 Task: Find connections with filter location Sayibage with filter topic #communitywith filter profile language English with filter current company Soltec with filter school THIAGARAJAR COLLEGE with filter industry Collection Agencies with filter service category Public Relations with filter keywords title Restaurant Chain Executive
Action: Mouse moved to (494, 58)
Screenshot: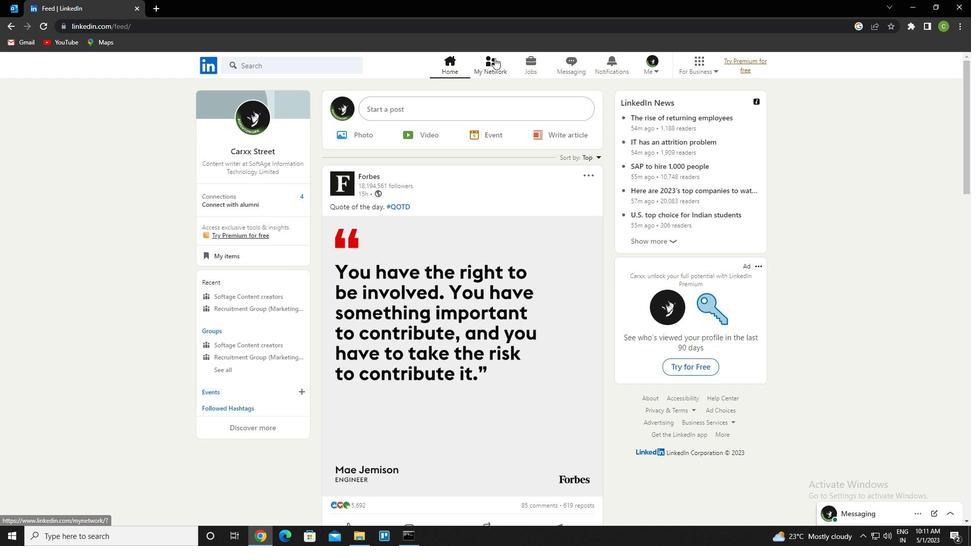 
Action: Mouse pressed left at (494, 58)
Screenshot: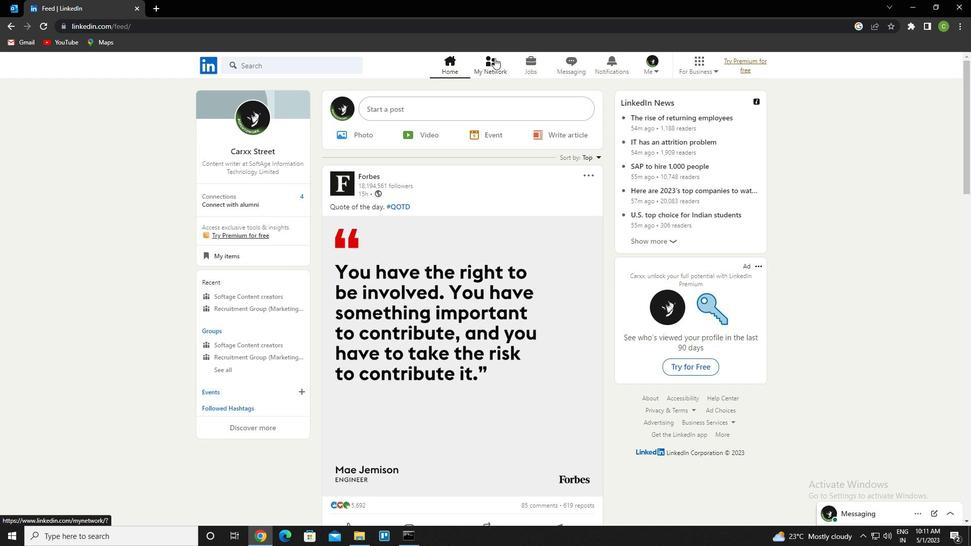 
Action: Mouse moved to (275, 117)
Screenshot: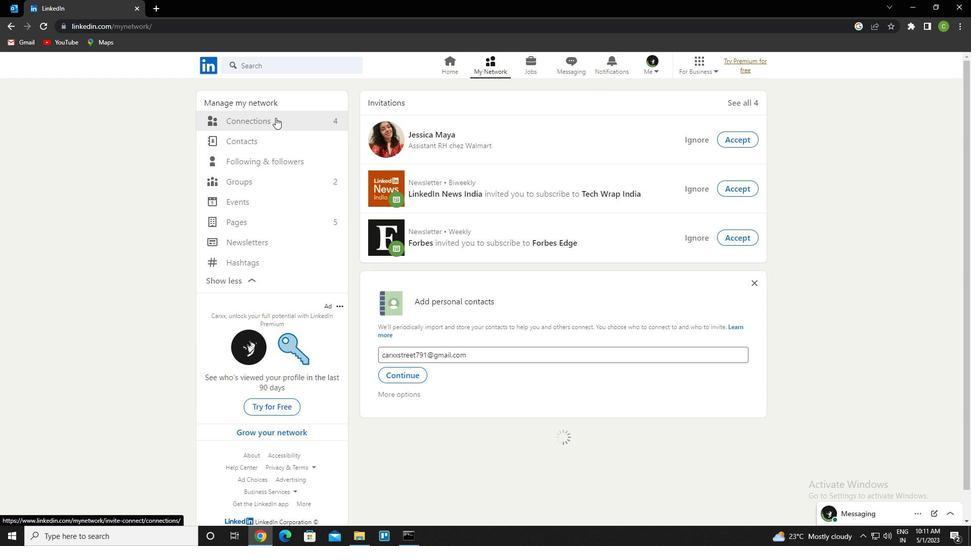
Action: Mouse pressed left at (275, 117)
Screenshot: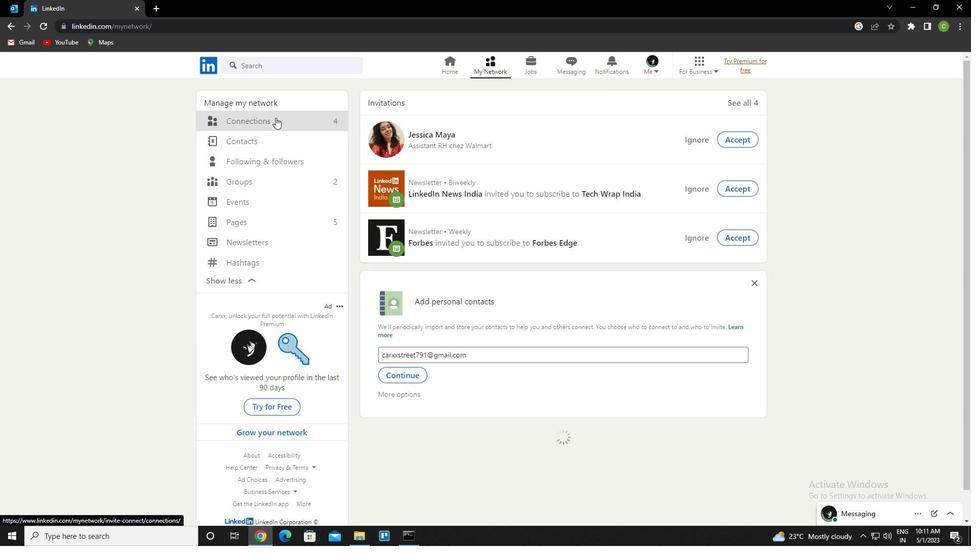 
Action: Mouse moved to (561, 119)
Screenshot: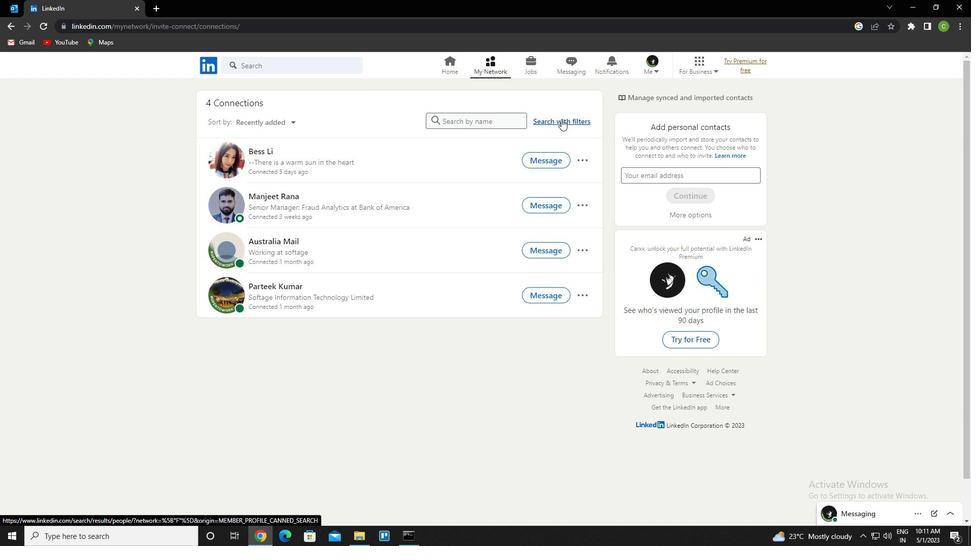 
Action: Mouse pressed left at (561, 119)
Screenshot: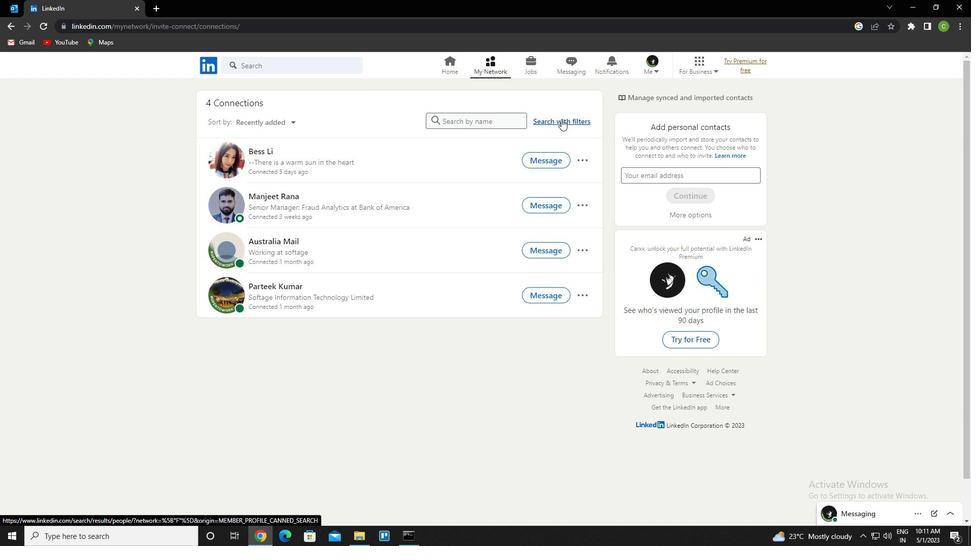 
Action: Mouse moved to (517, 87)
Screenshot: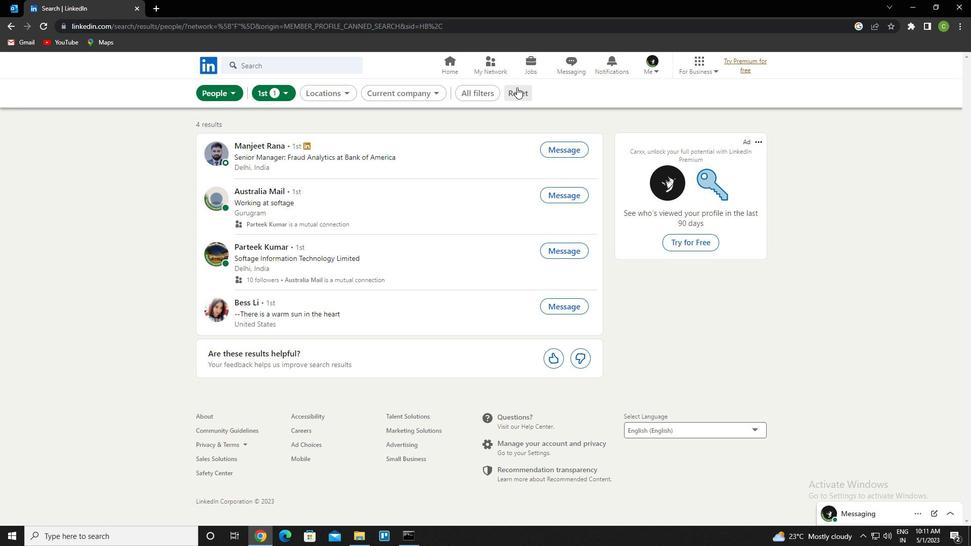
Action: Mouse pressed left at (517, 87)
Screenshot: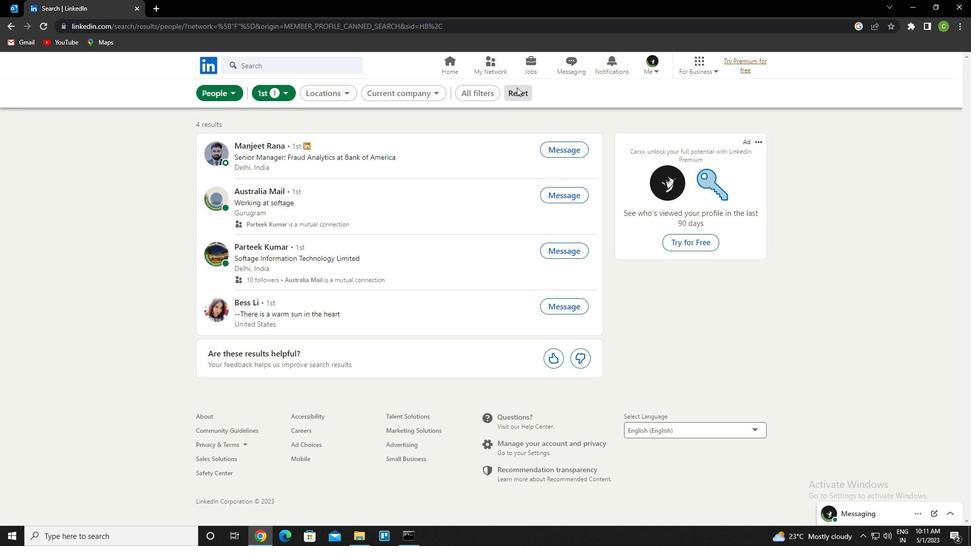 
Action: Mouse moved to (500, 94)
Screenshot: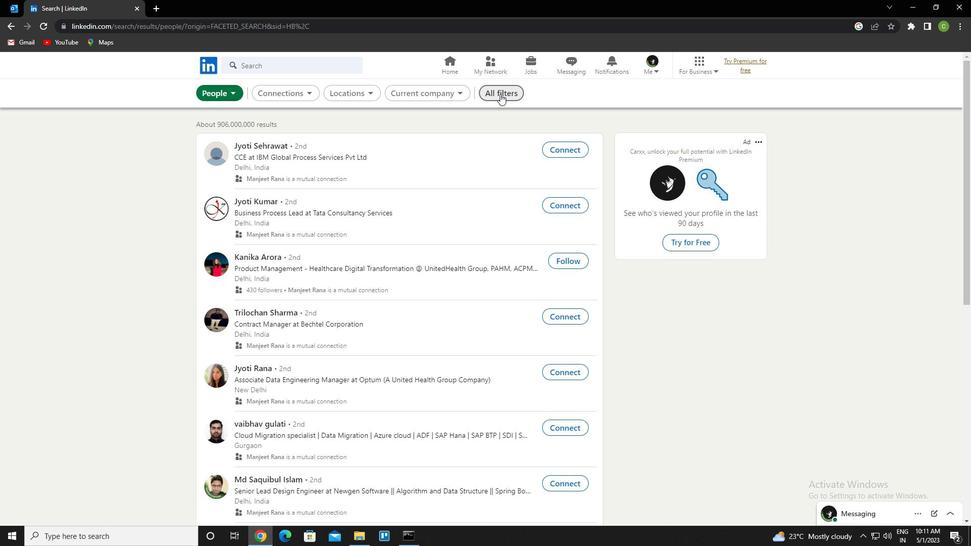 
Action: Mouse pressed left at (500, 94)
Screenshot: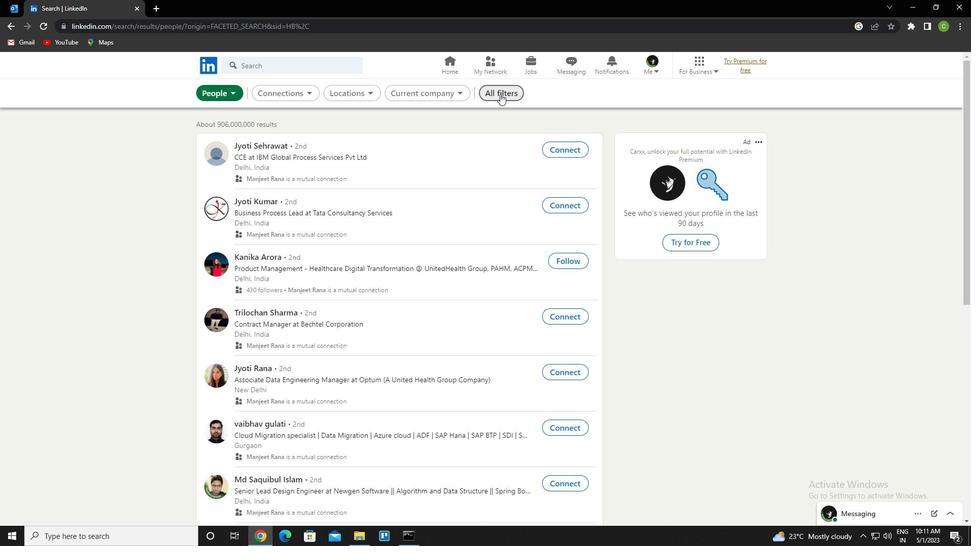 
Action: Mouse moved to (898, 351)
Screenshot: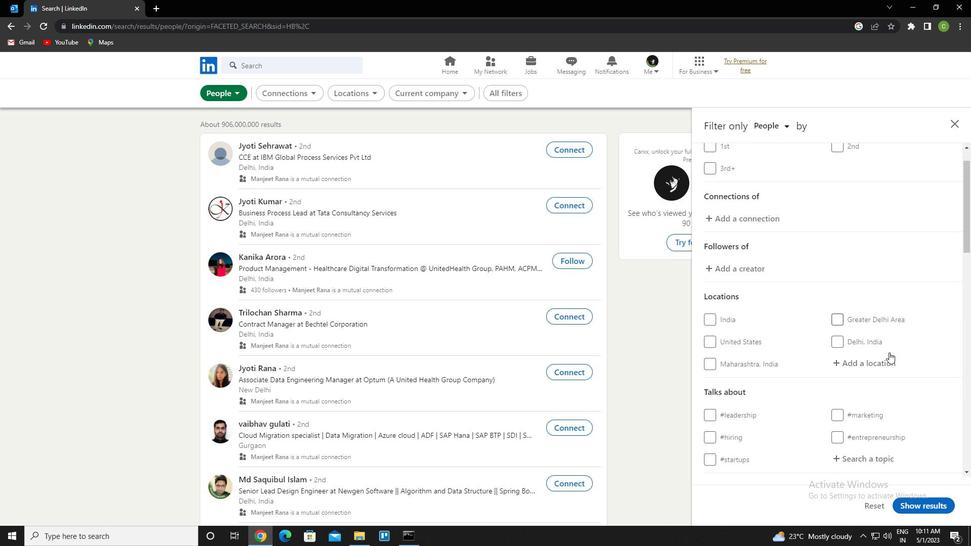 
Action: Mouse scrolled (898, 351) with delta (0, 0)
Screenshot: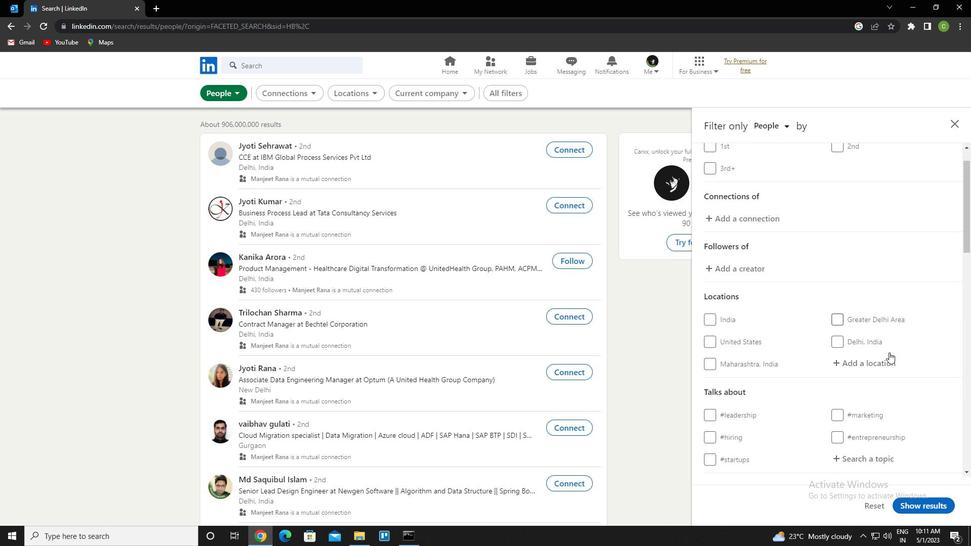 
Action: Mouse moved to (884, 343)
Screenshot: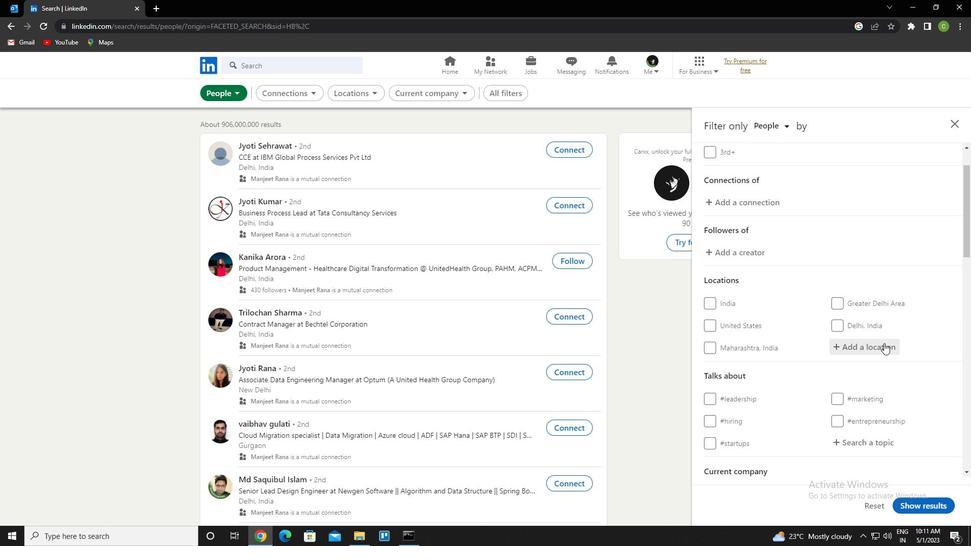 
Action: Mouse pressed left at (884, 343)
Screenshot: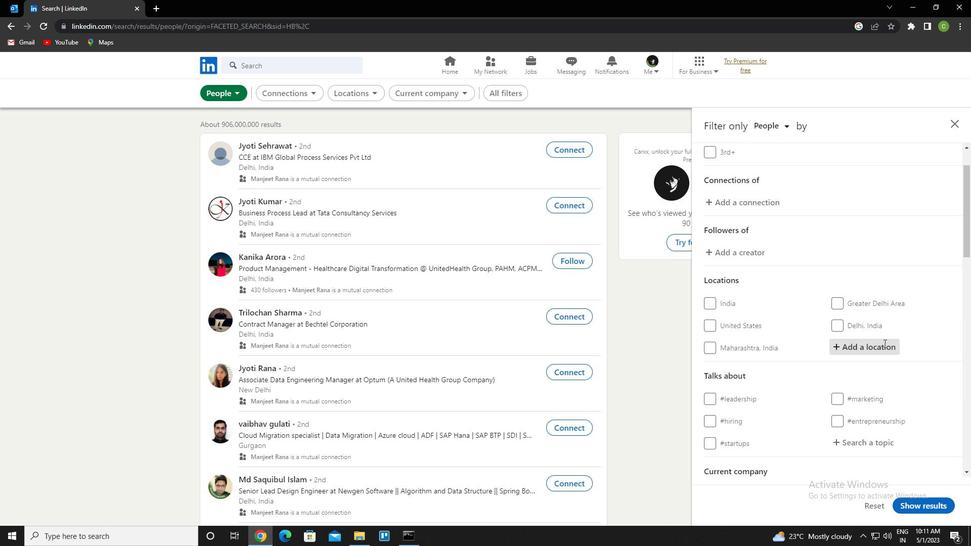 
Action: Key pressed <Key.caps_lock>s<Key.caps_lock>ayibage<Key.enter>
Screenshot: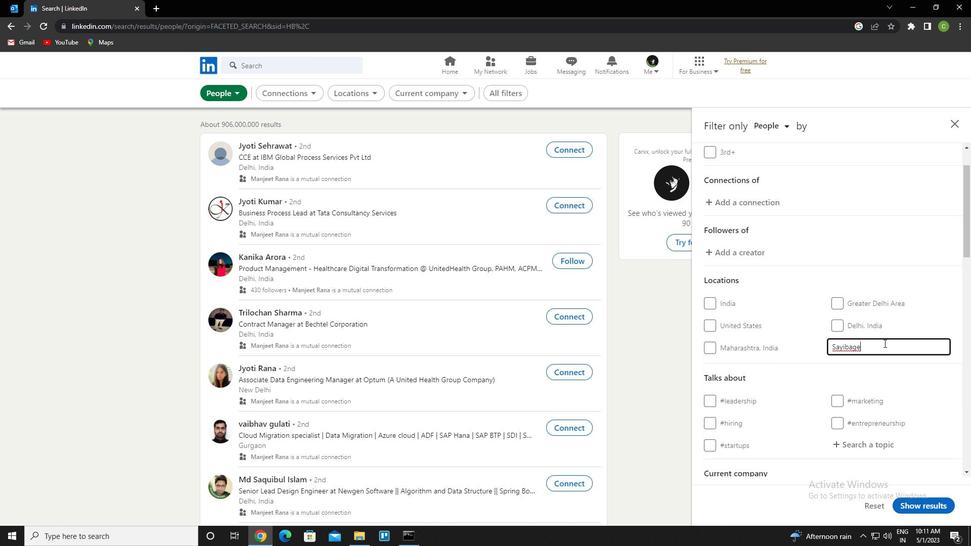 
Action: Mouse scrolled (884, 342) with delta (0, 0)
Screenshot: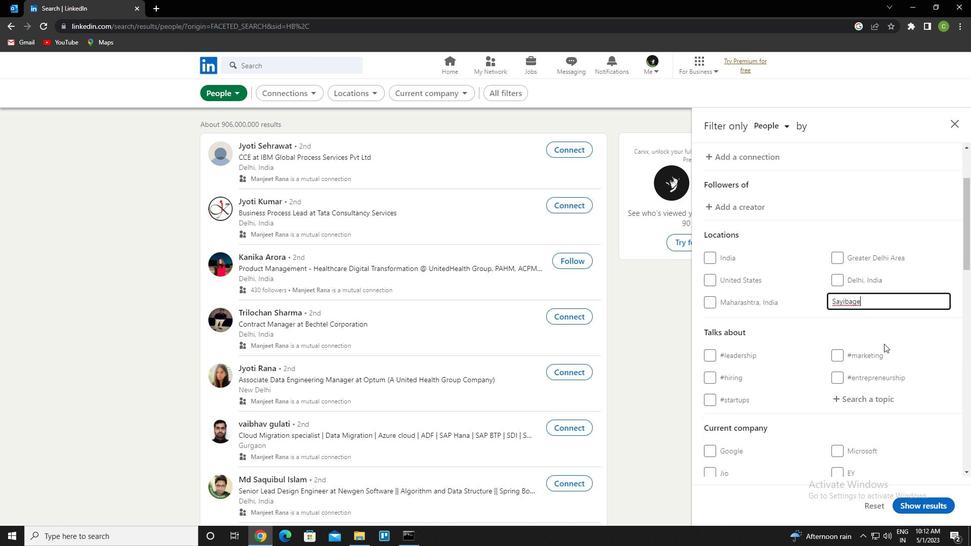 
Action: Mouse moved to (884, 344)
Screenshot: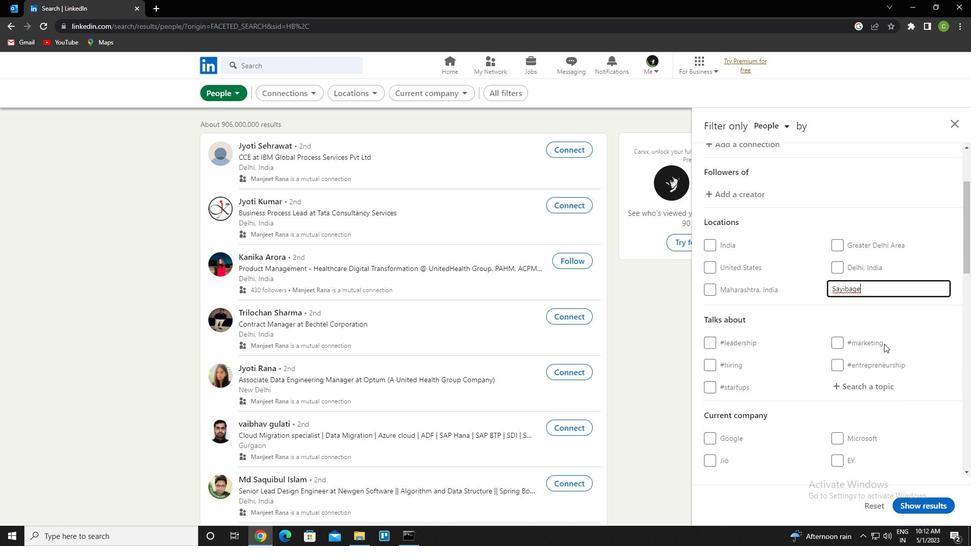 
Action: Mouse scrolled (884, 343) with delta (0, 0)
Screenshot: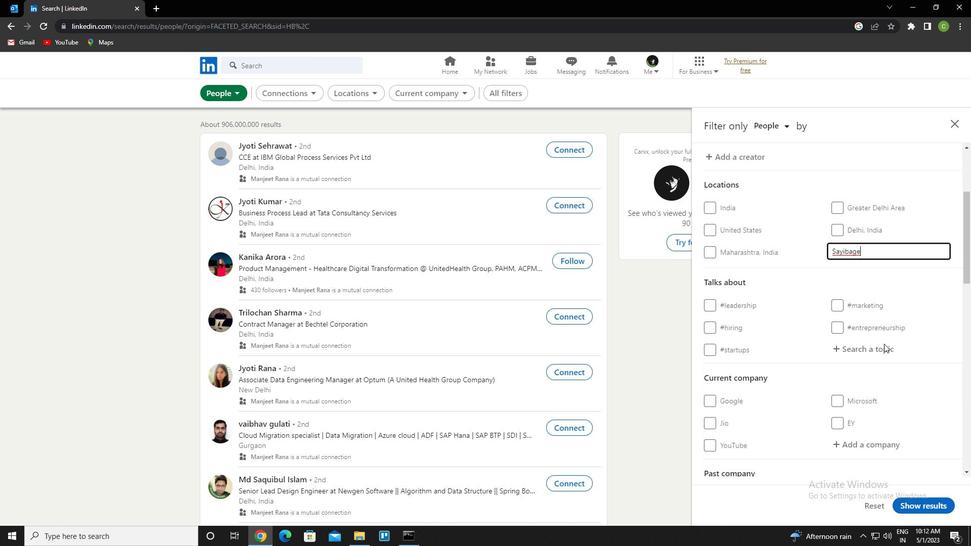 
Action: Mouse moved to (877, 350)
Screenshot: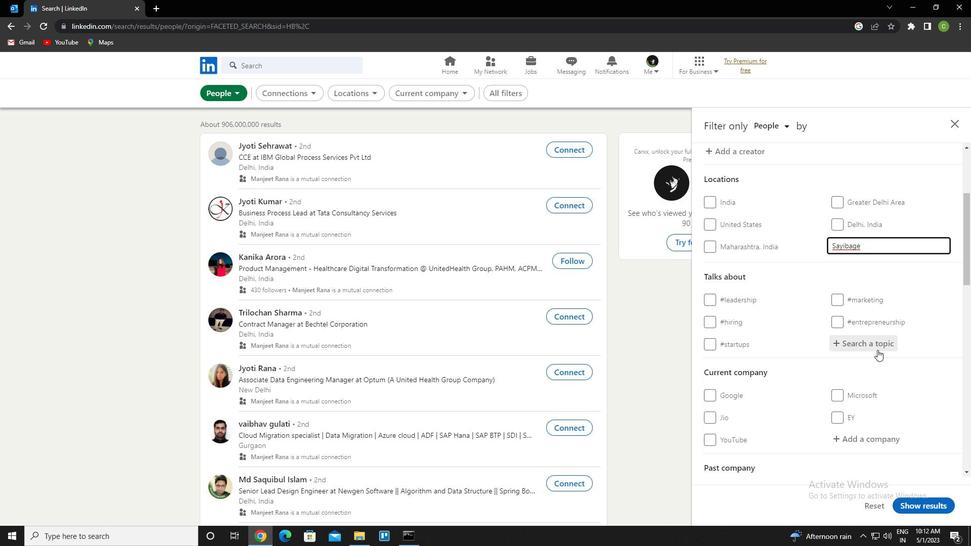 
Action: Mouse pressed left at (877, 350)
Screenshot: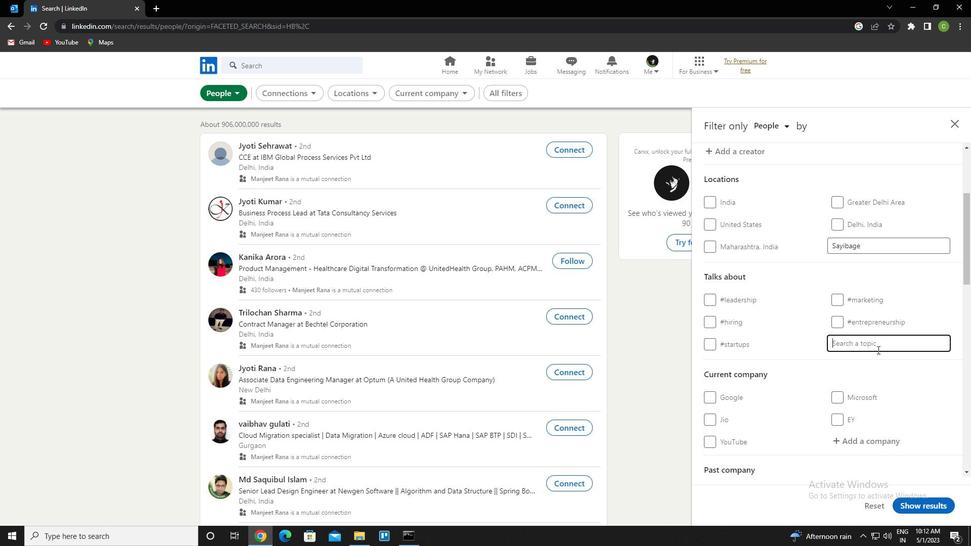 
Action: Key pressed <Key.caps_lock>c<Key.caps_lock>umm<Key.backspace><Key.backspace><Key.backspace>ommunity<Key.down><Key.enter>
Screenshot: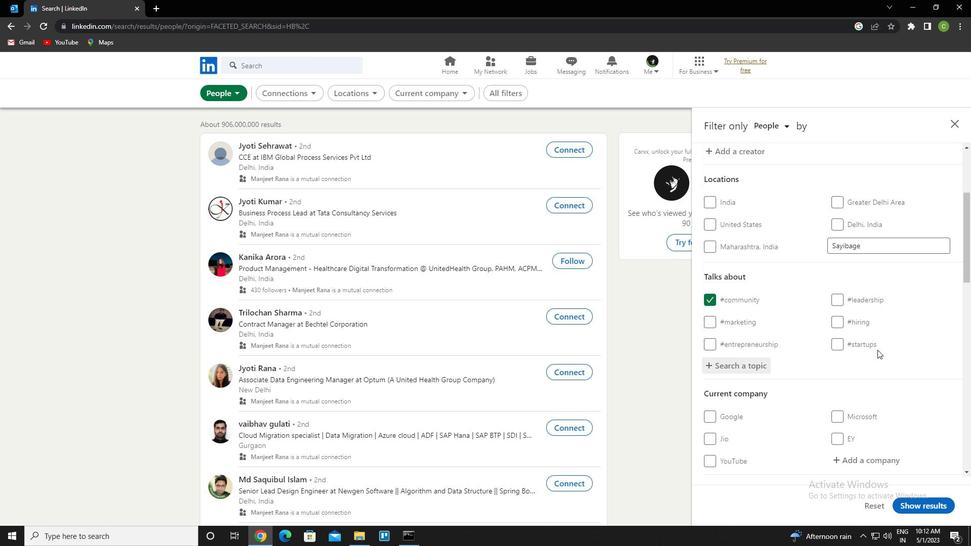 
Action: Mouse moved to (878, 350)
Screenshot: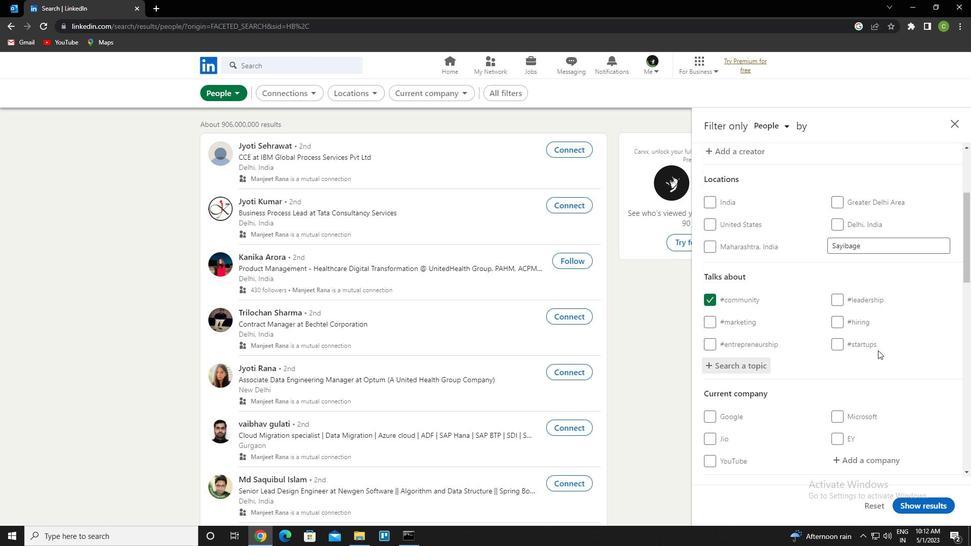 
Action: Mouse scrolled (878, 350) with delta (0, 0)
Screenshot: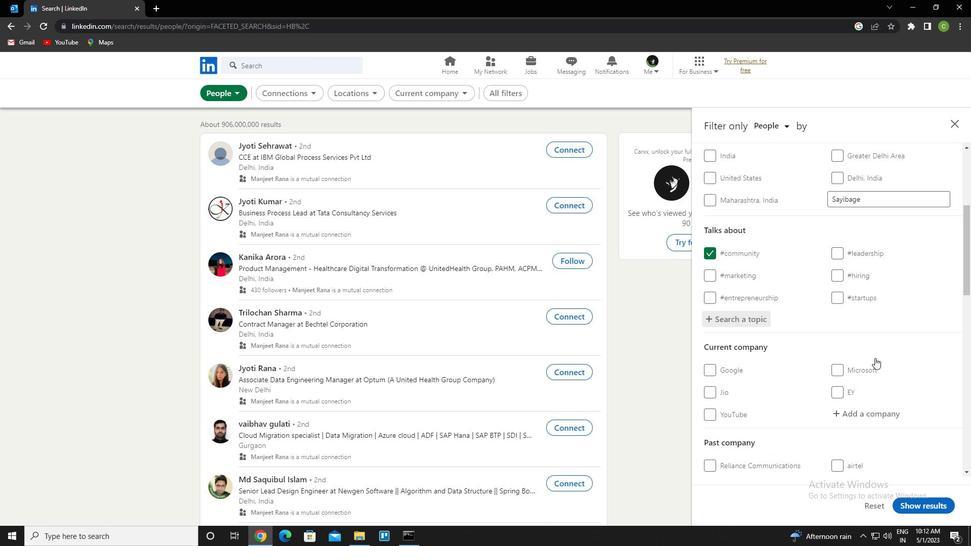 
Action: Mouse scrolled (878, 350) with delta (0, 0)
Screenshot: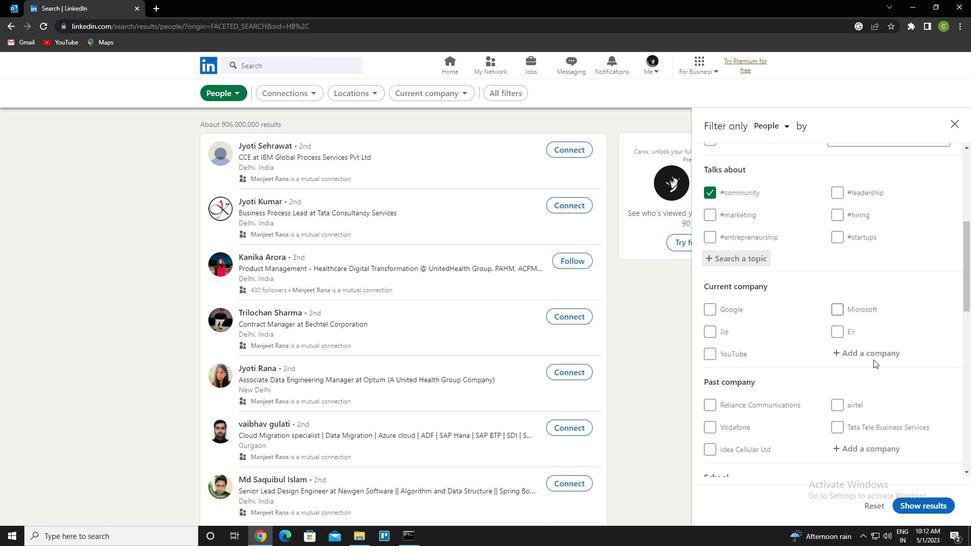 
Action: Mouse moved to (878, 350)
Screenshot: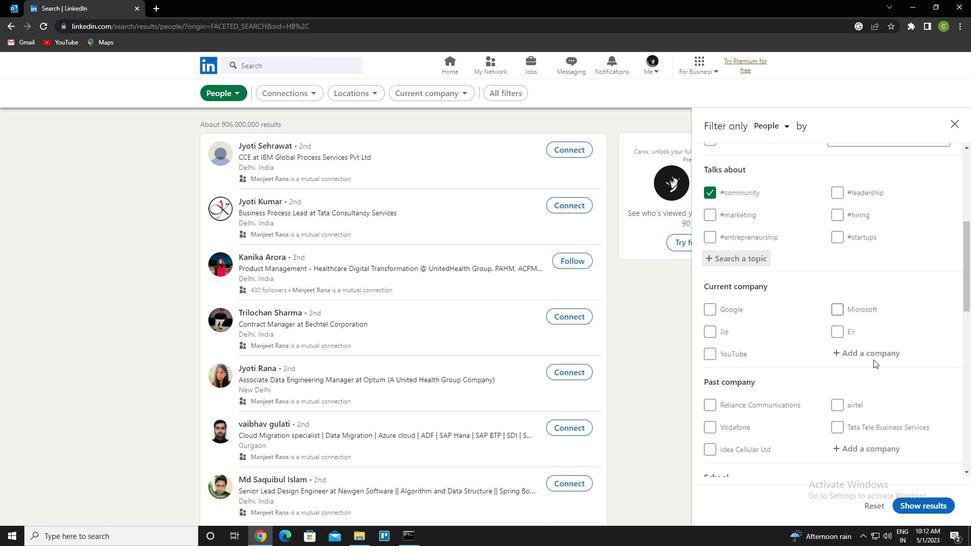 
Action: Mouse scrolled (878, 350) with delta (0, 0)
Screenshot: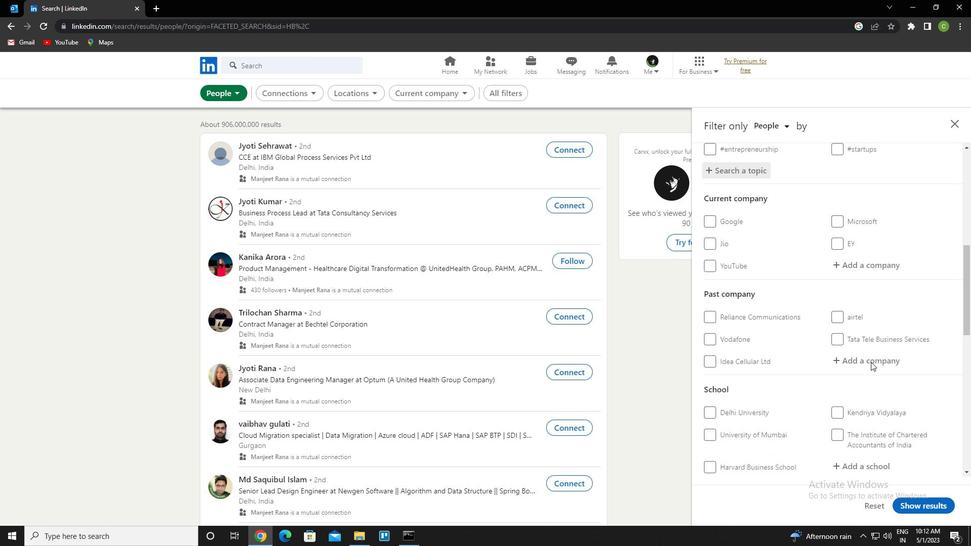 
Action: Mouse moved to (875, 356)
Screenshot: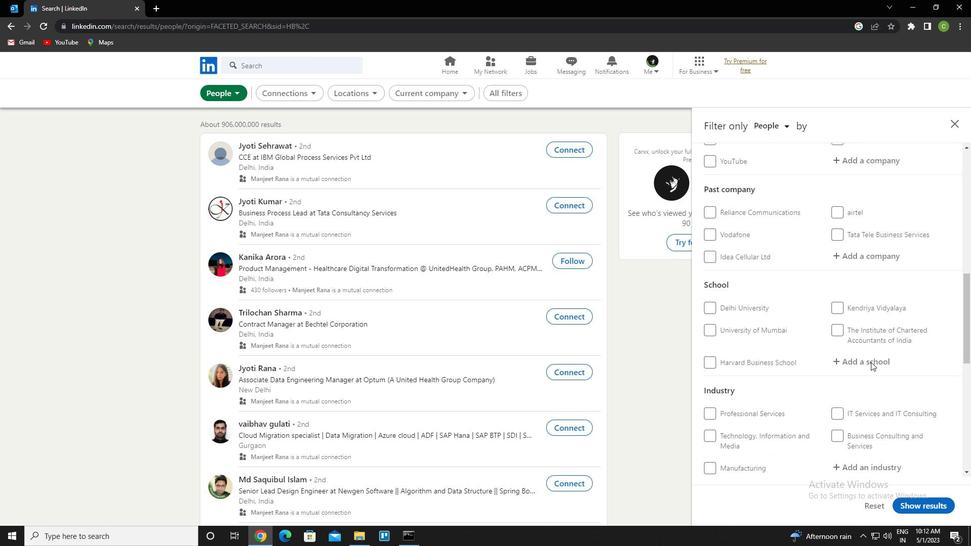 
Action: Mouse scrolled (875, 355) with delta (0, 0)
Screenshot: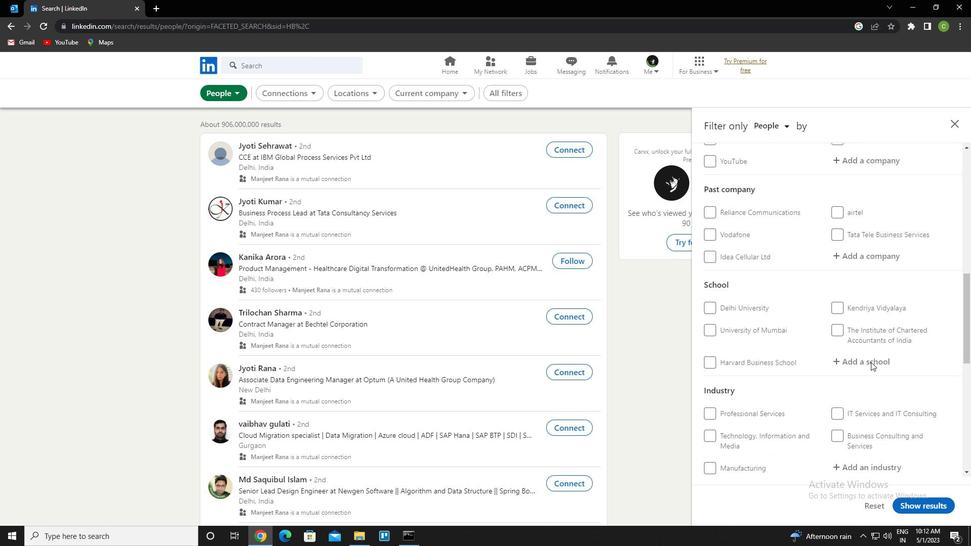
Action: Mouse moved to (875, 358)
Screenshot: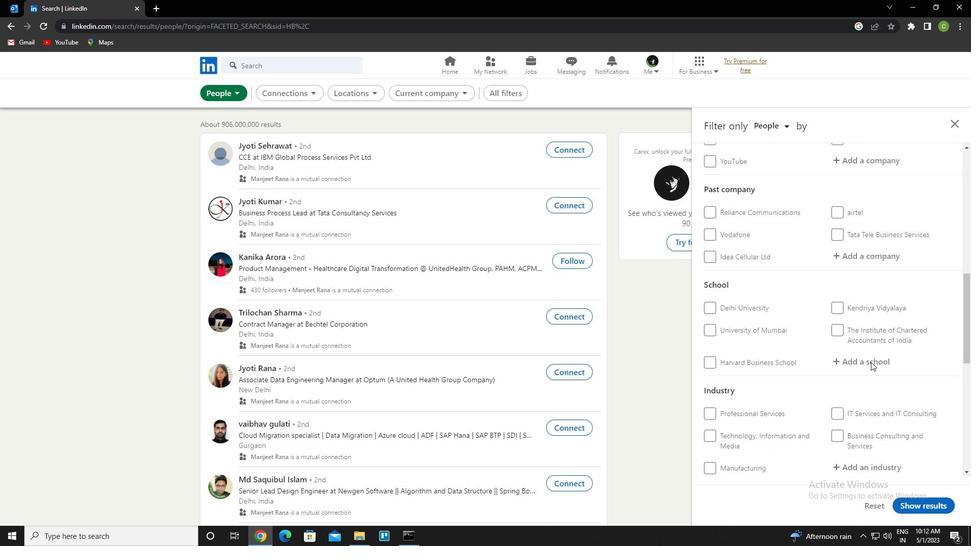 
Action: Mouse scrolled (875, 357) with delta (0, 0)
Screenshot: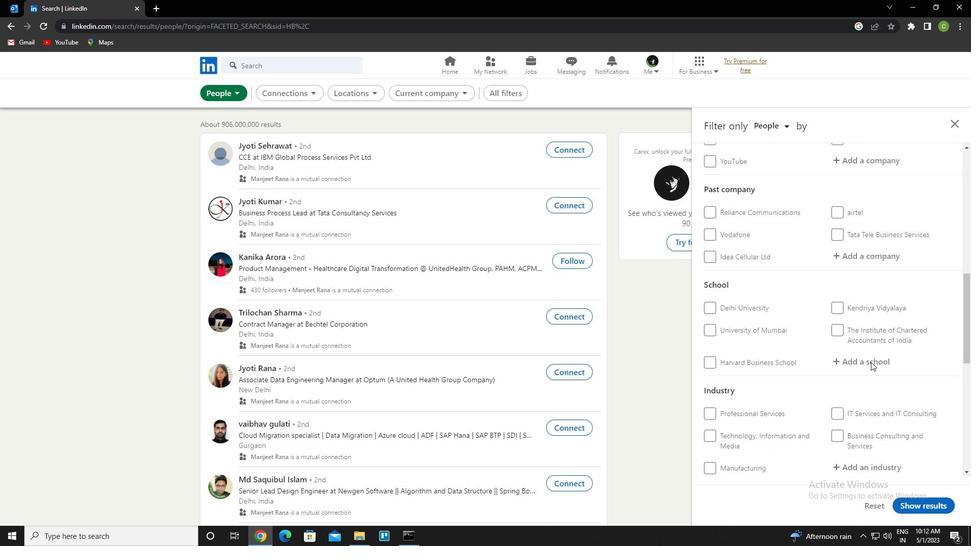 
Action: Mouse moved to (874, 359)
Screenshot: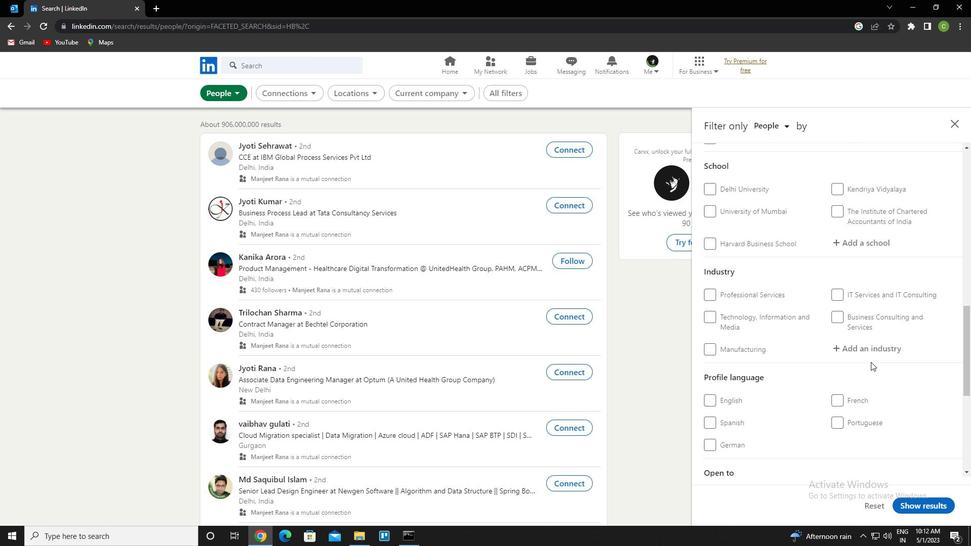 
Action: Mouse scrolled (874, 358) with delta (0, 0)
Screenshot: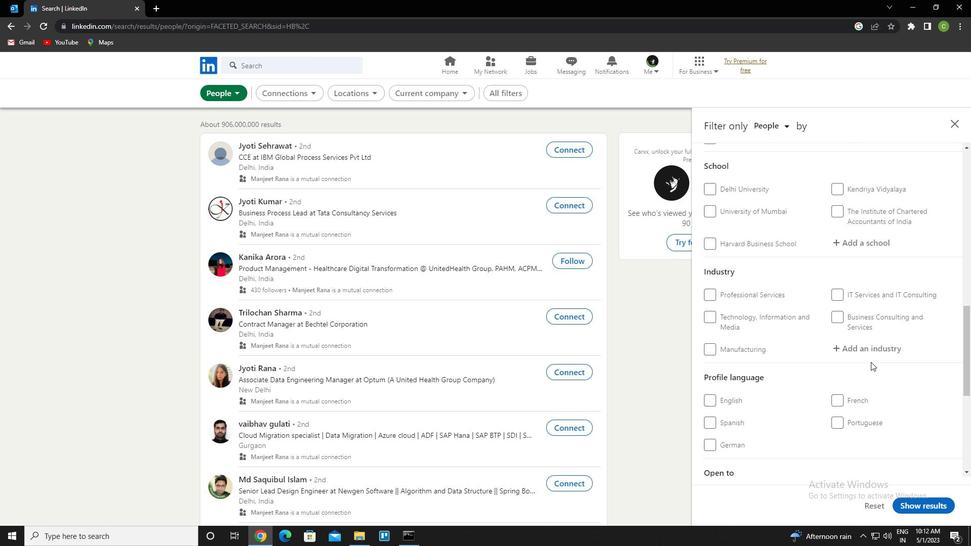 
Action: Mouse moved to (873, 360)
Screenshot: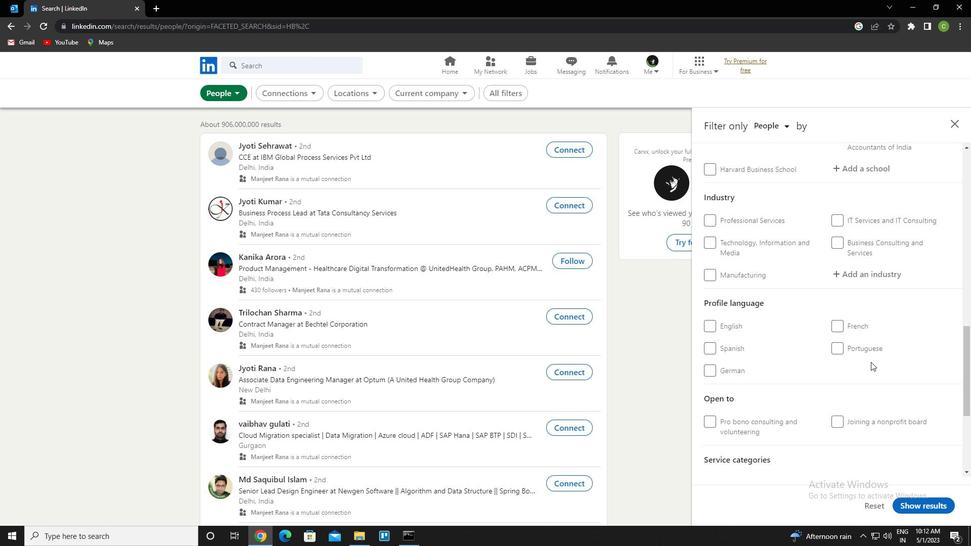 
Action: Mouse scrolled (873, 359) with delta (0, 0)
Screenshot: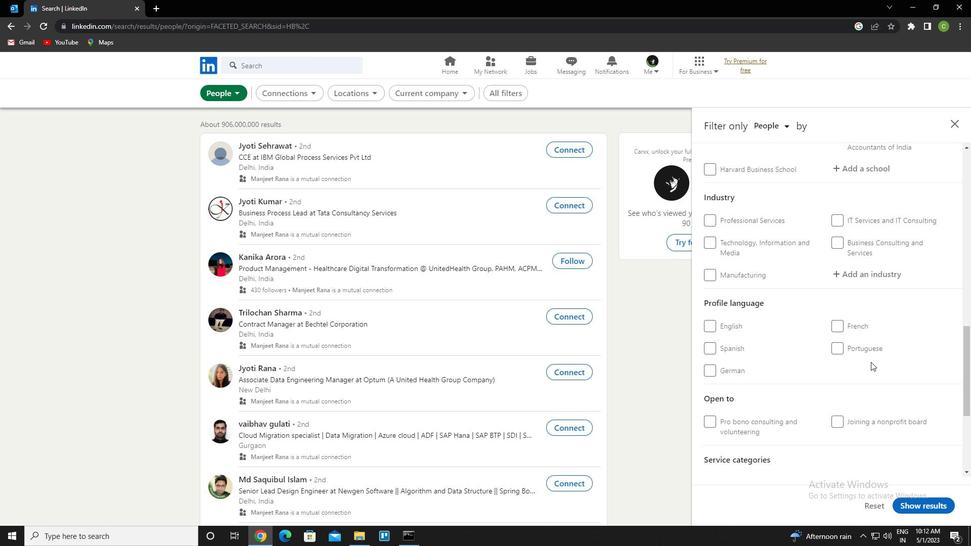
Action: Mouse moved to (872, 361)
Screenshot: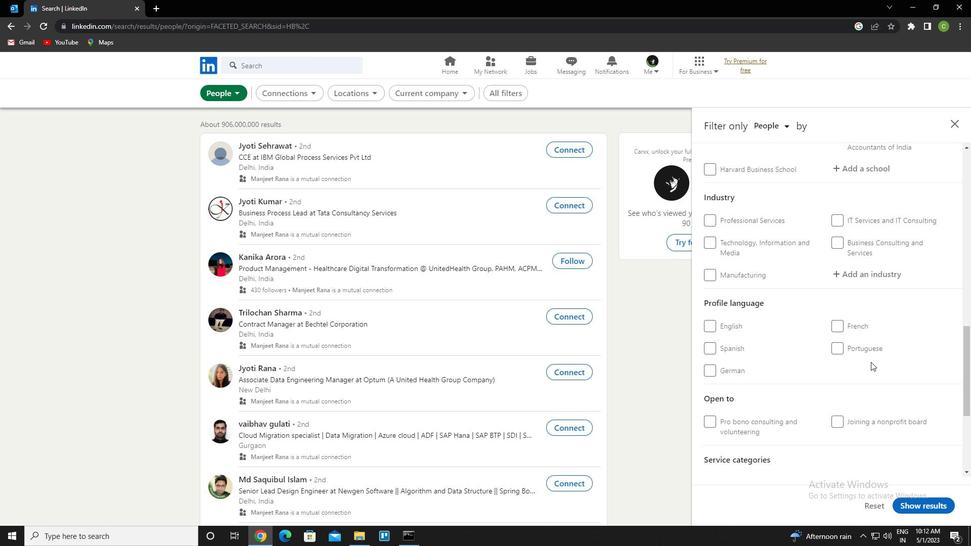 
Action: Mouse scrolled (872, 360) with delta (0, 0)
Screenshot: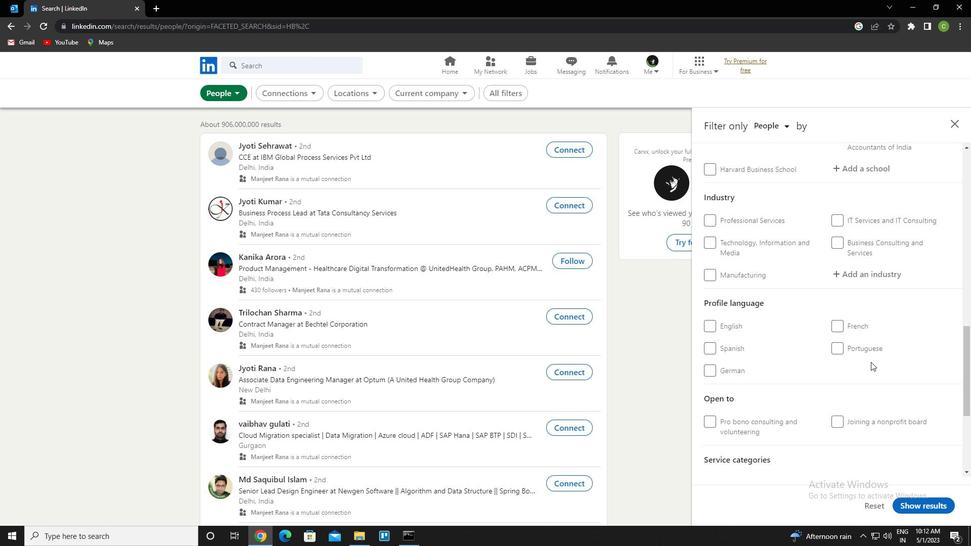 
Action: Mouse moved to (872, 361)
Screenshot: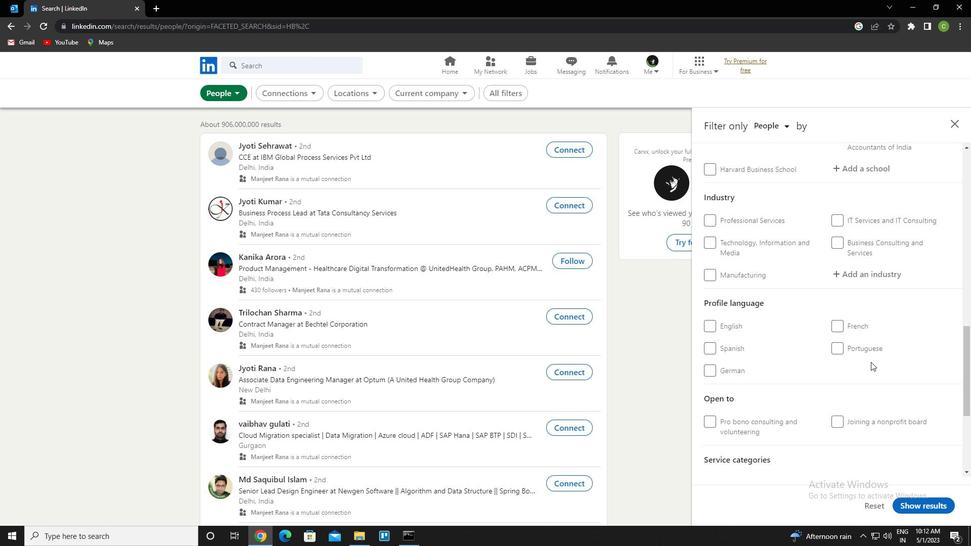 
Action: Mouse scrolled (872, 361) with delta (0, 0)
Screenshot: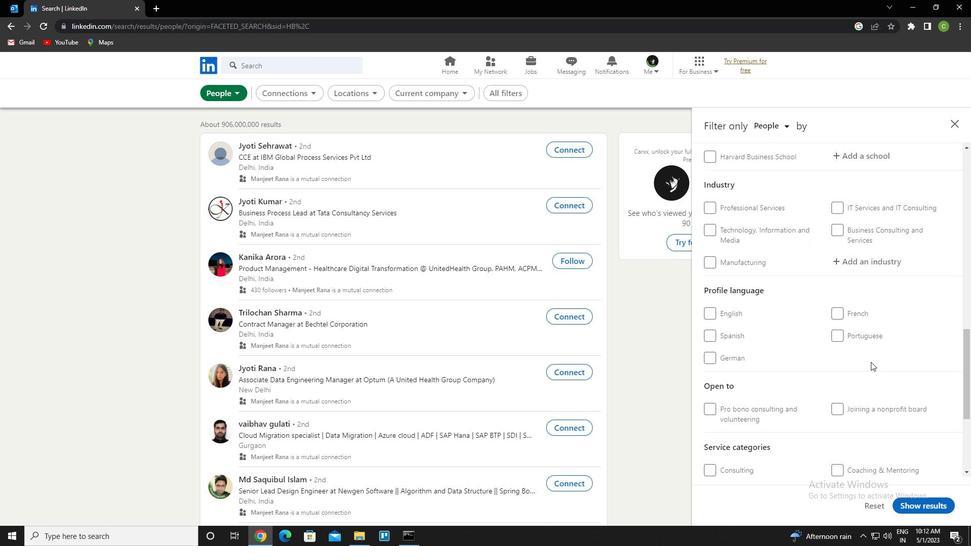 
Action: Mouse moved to (871, 362)
Screenshot: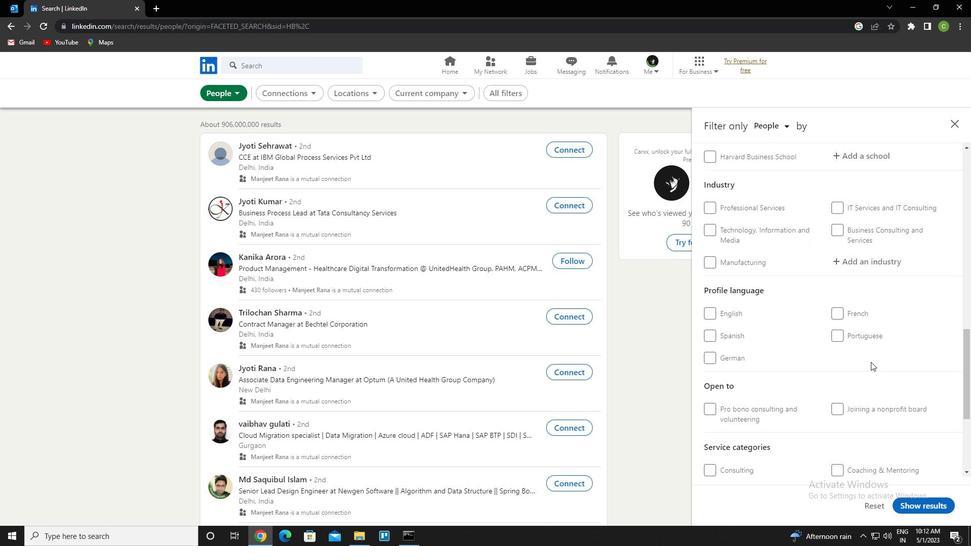 
Action: Mouse scrolled (871, 361) with delta (0, 0)
Screenshot: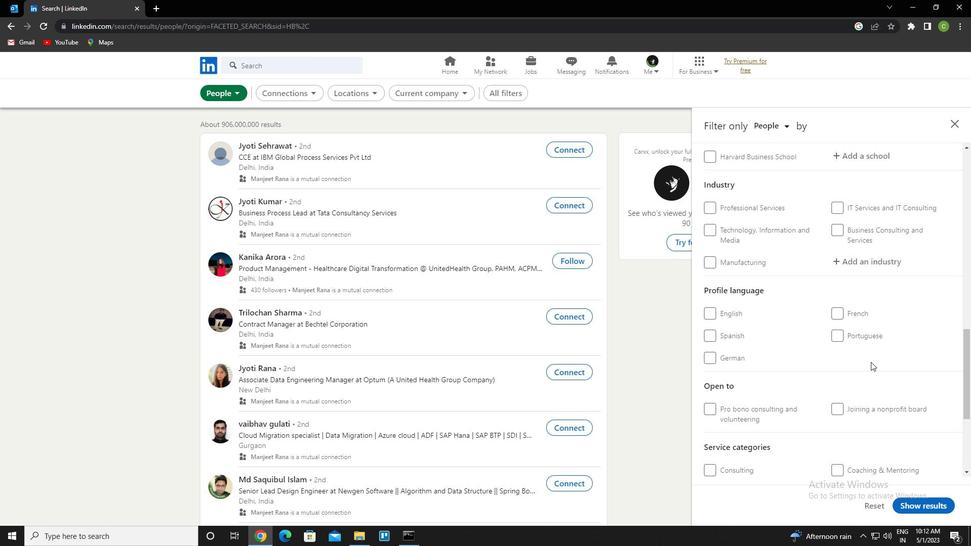 
Action: Mouse moved to (712, 310)
Screenshot: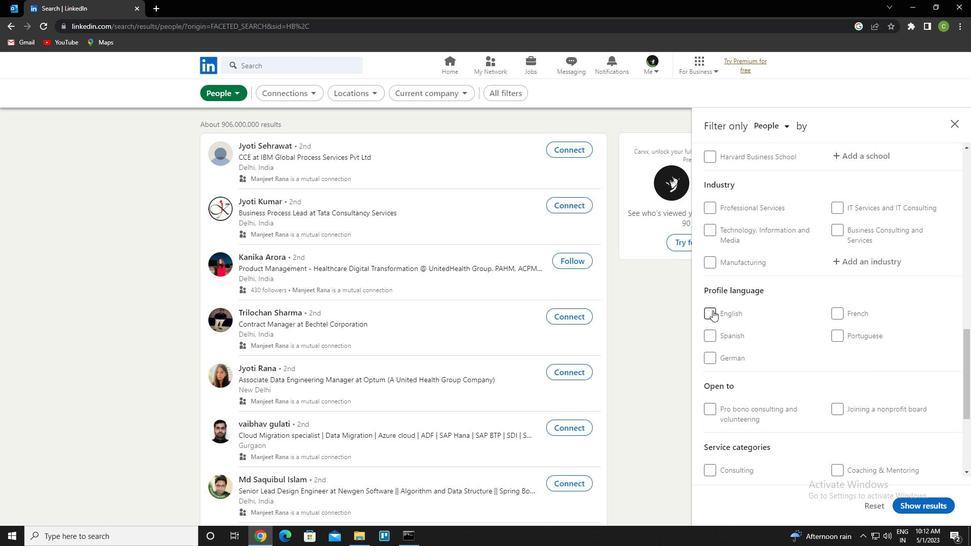 
Action: Mouse pressed left at (712, 310)
Screenshot: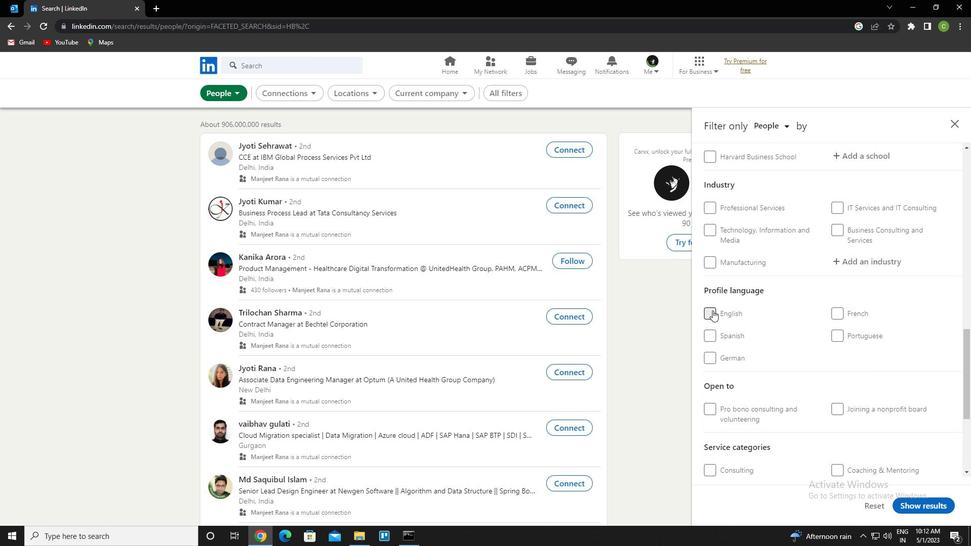 
Action: Mouse moved to (778, 326)
Screenshot: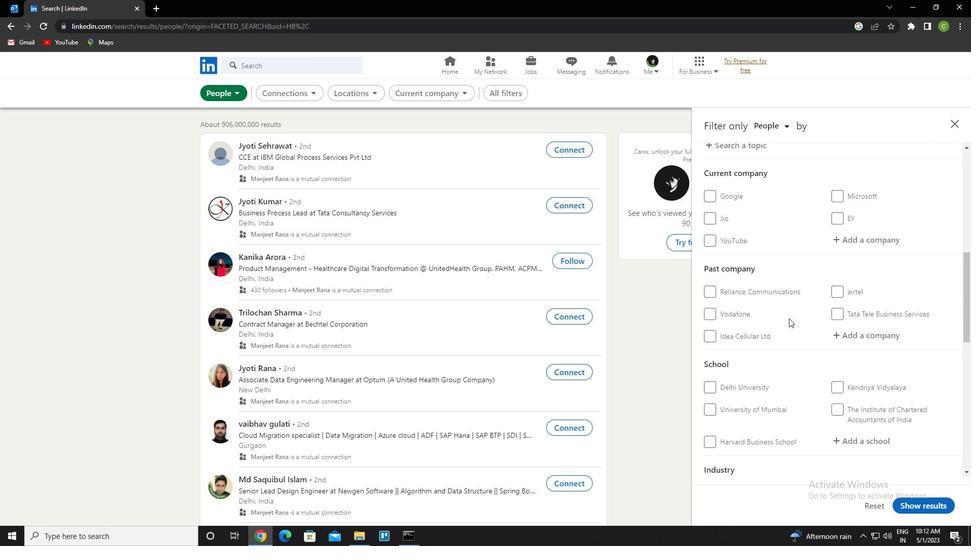 
Action: Mouse scrolled (778, 326) with delta (0, 0)
Screenshot: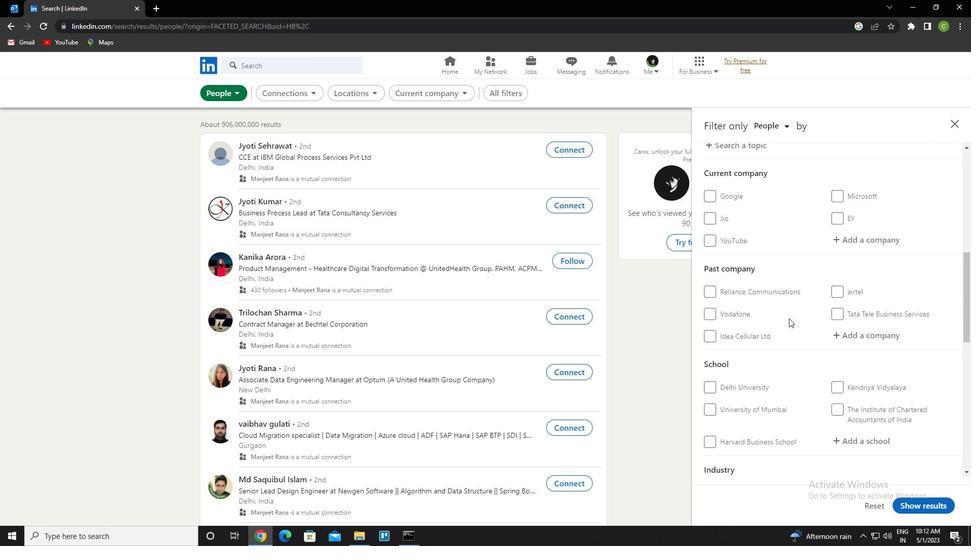 
Action: Mouse moved to (778, 326)
Screenshot: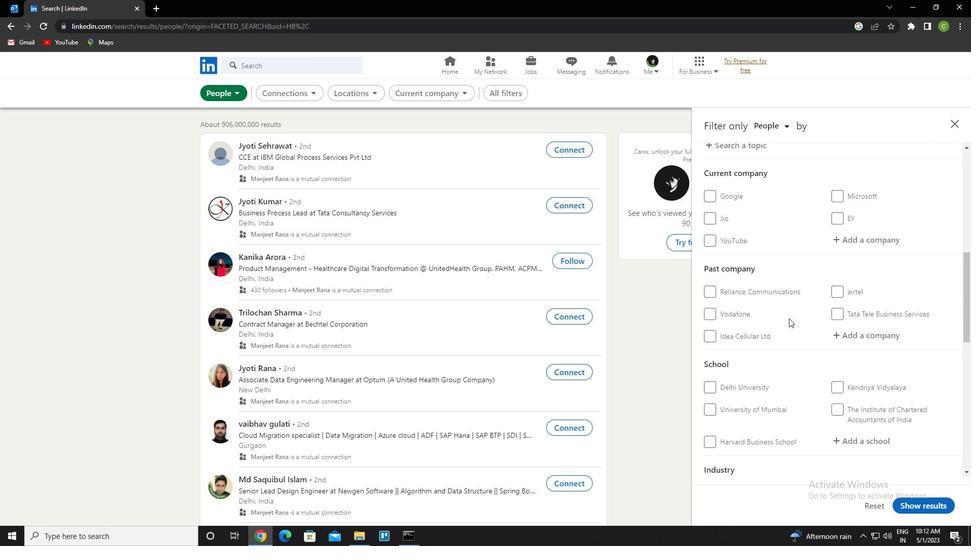 
Action: Mouse scrolled (778, 326) with delta (0, 0)
Screenshot: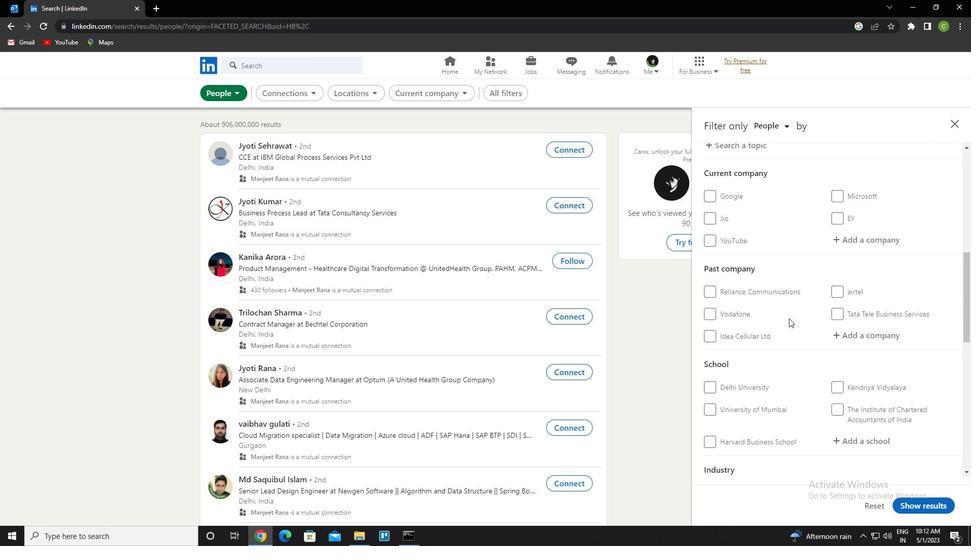 
Action: Mouse scrolled (778, 326) with delta (0, 0)
Screenshot: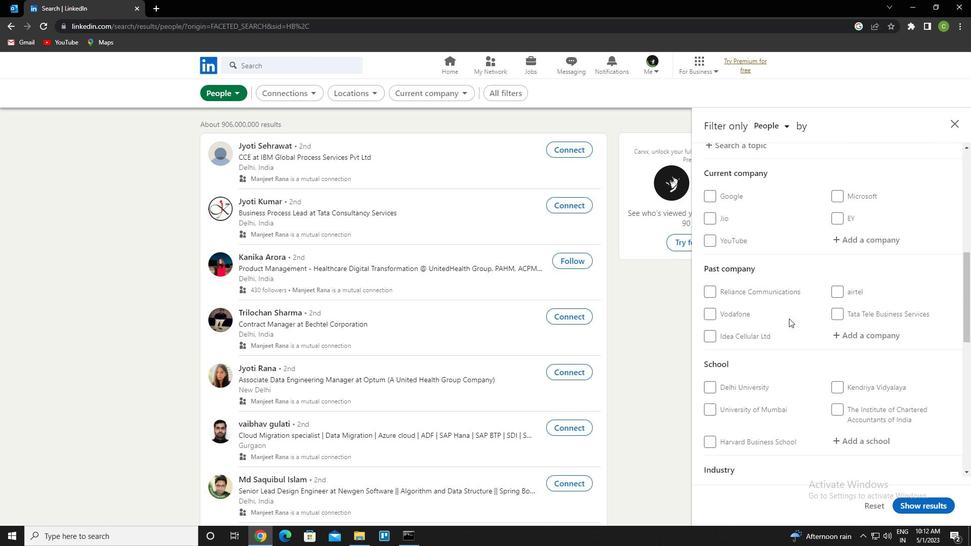 
Action: Mouse moved to (779, 325)
Screenshot: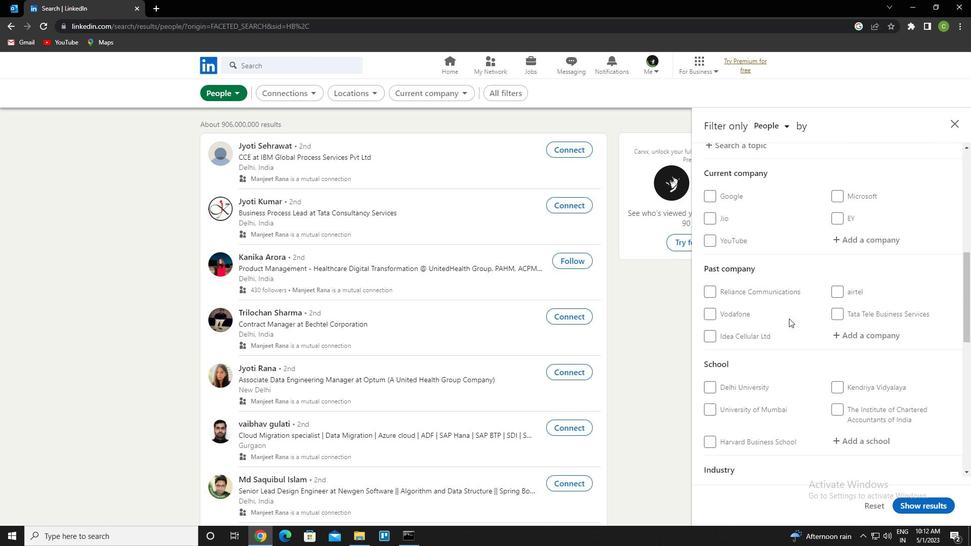
Action: Mouse scrolled (779, 326) with delta (0, 0)
Screenshot: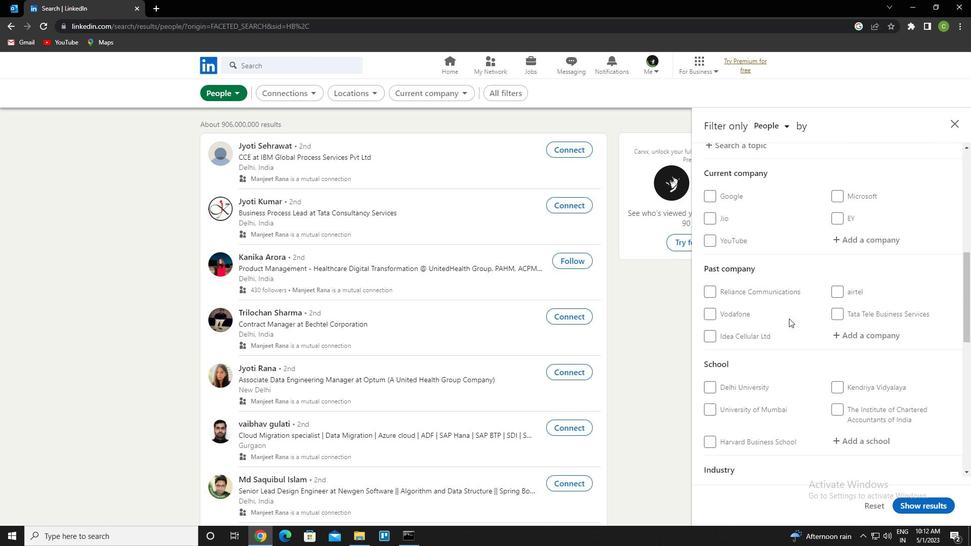 
Action: Mouse scrolled (779, 326) with delta (0, 0)
Screenshot: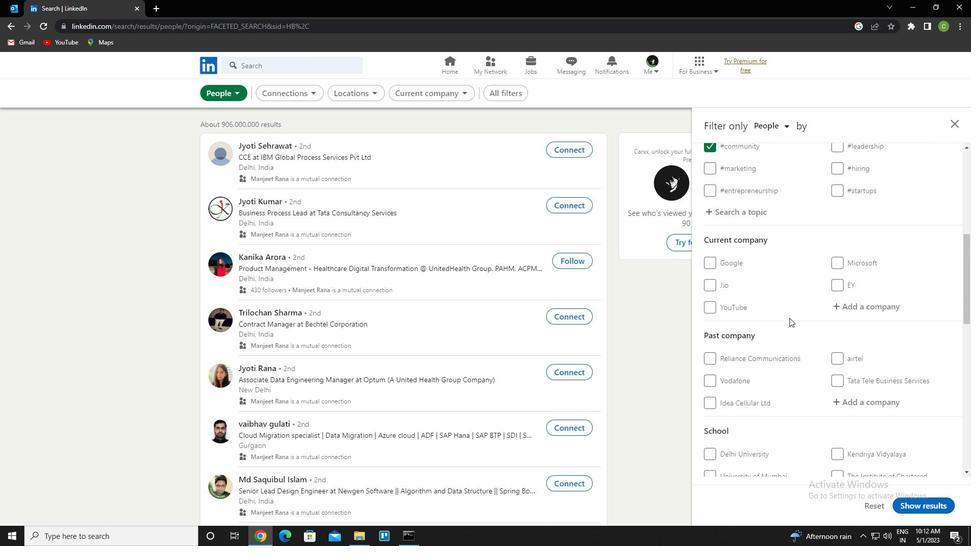 
Action: Mouse scrolled (779, 326) with delta (0, 0)
Screenshot: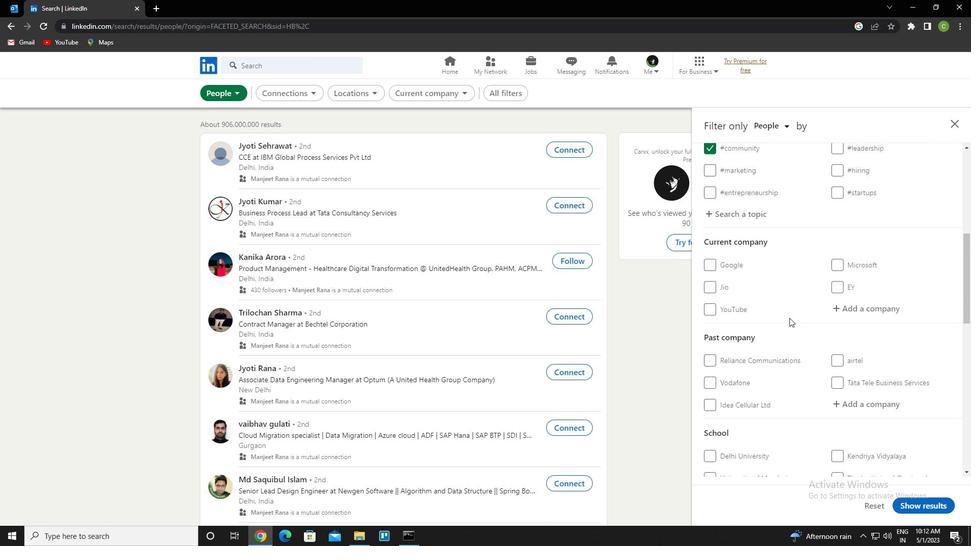 
Action: Mouse moved to (783, 324)
Screenshot: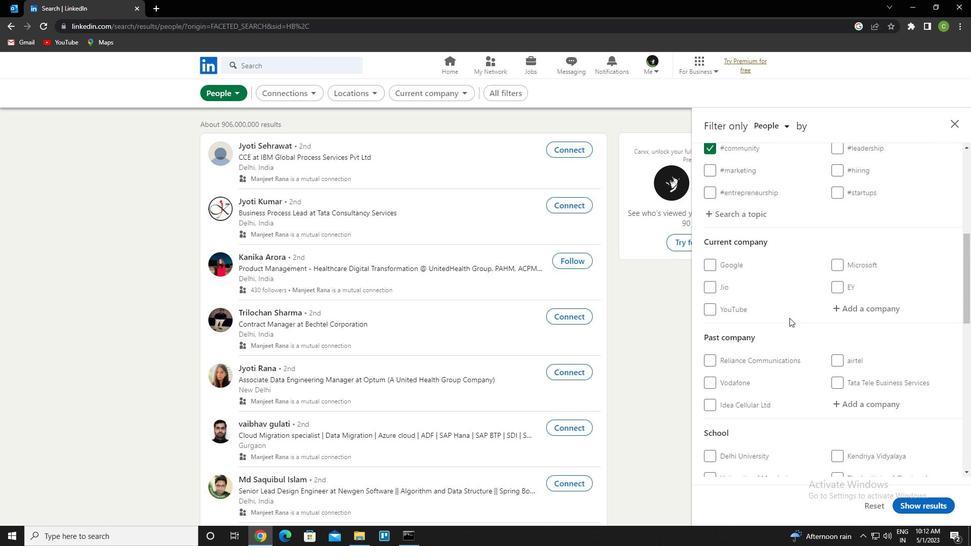 
Action: Mouse scrolled (783, 324) with delta (0, 0)
Screenshot: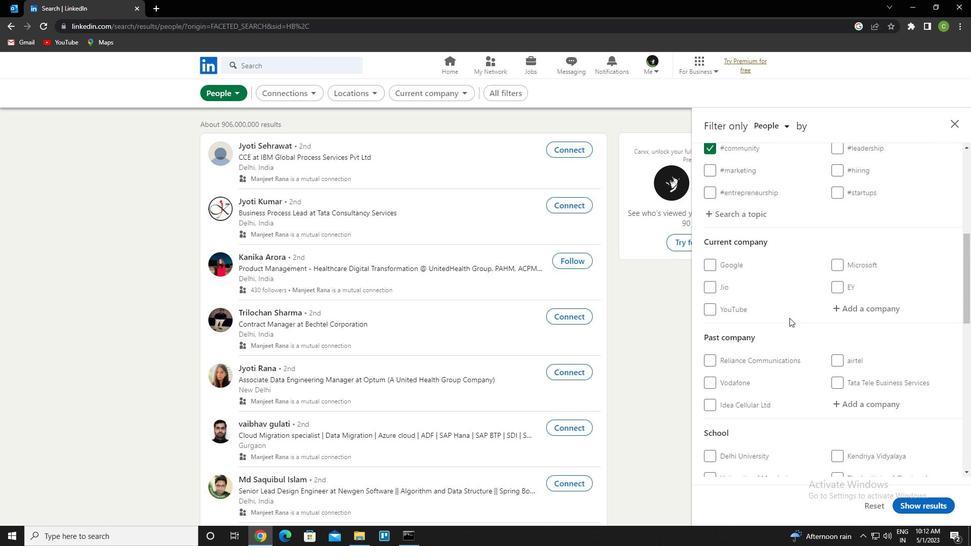 
Action: Mouse moved to (874, 313)
Screenshot: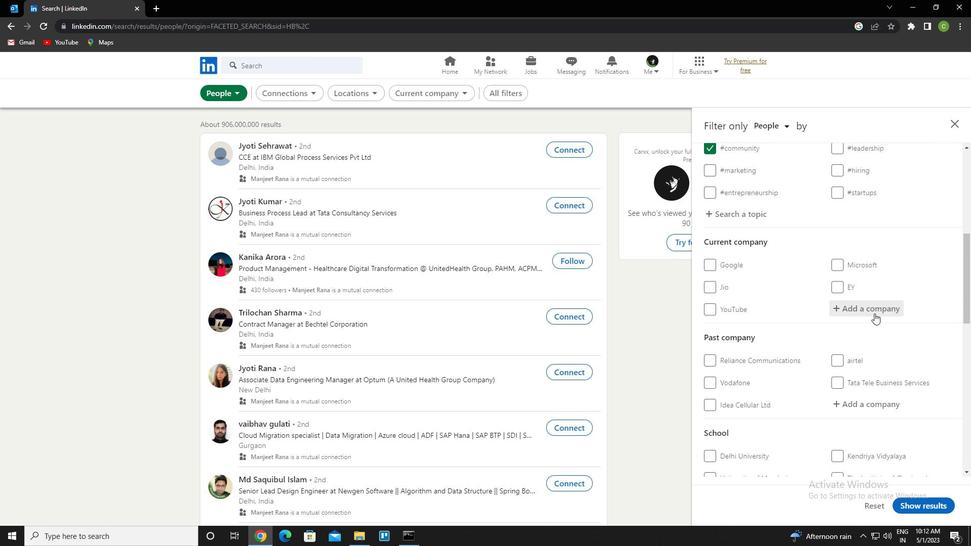 
Action: Mouse pressed left at (874, 313)
Screenshot: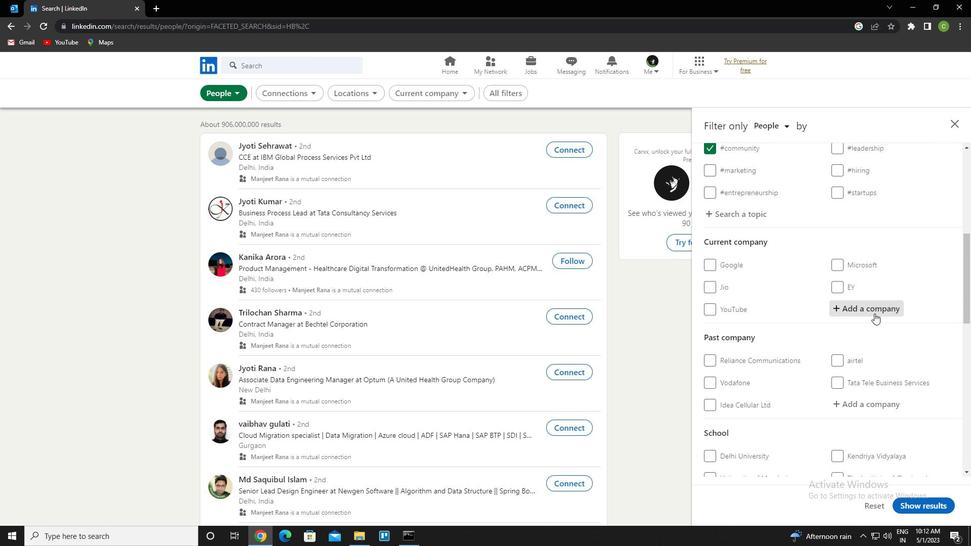 
Action: Key pressed <Key.caps_lock>s<Key.caps_lock>oltec<Key.down><Key.enter>
Screenshot: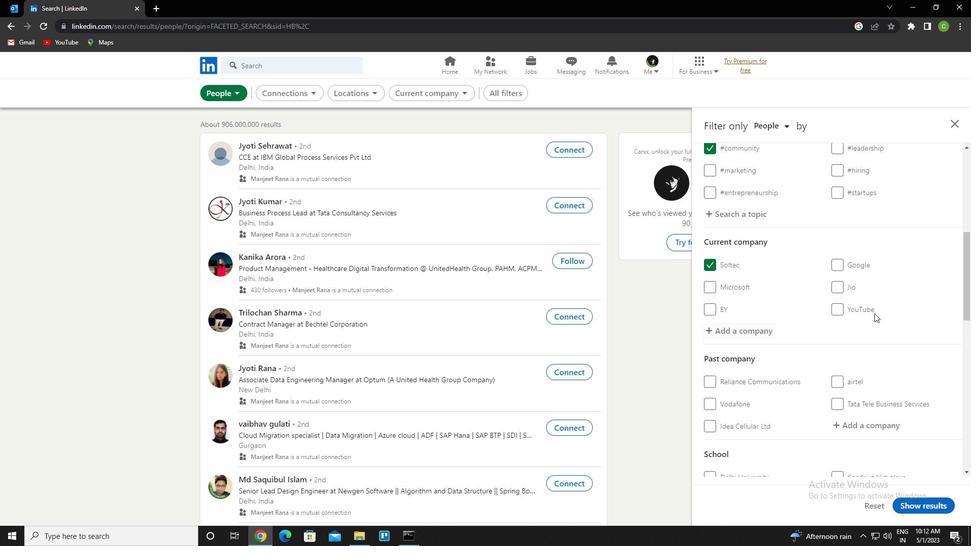 
Action: Mouse scrolled (874, 313) with delta (0, 0)
Screenshot: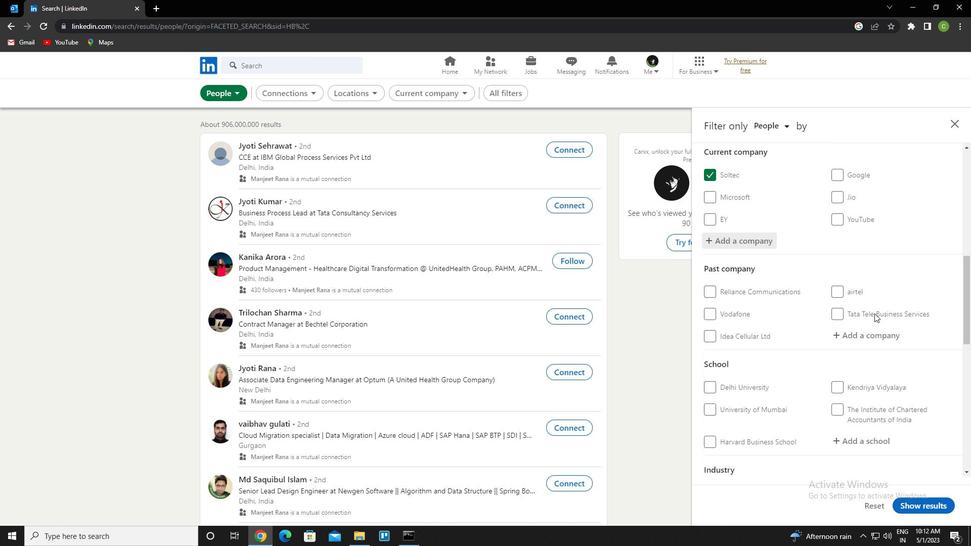 
Action: Mouse scrolled (874, 313) with delta (0, 0)
Screenshot: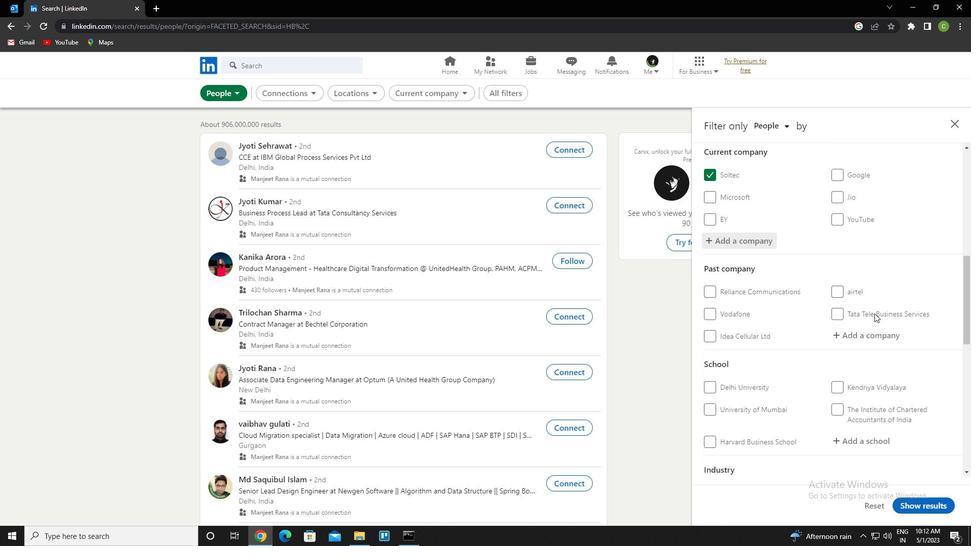 
Action: Mouse scrolled (874, 313) with delta (0, 0)
Screenshot: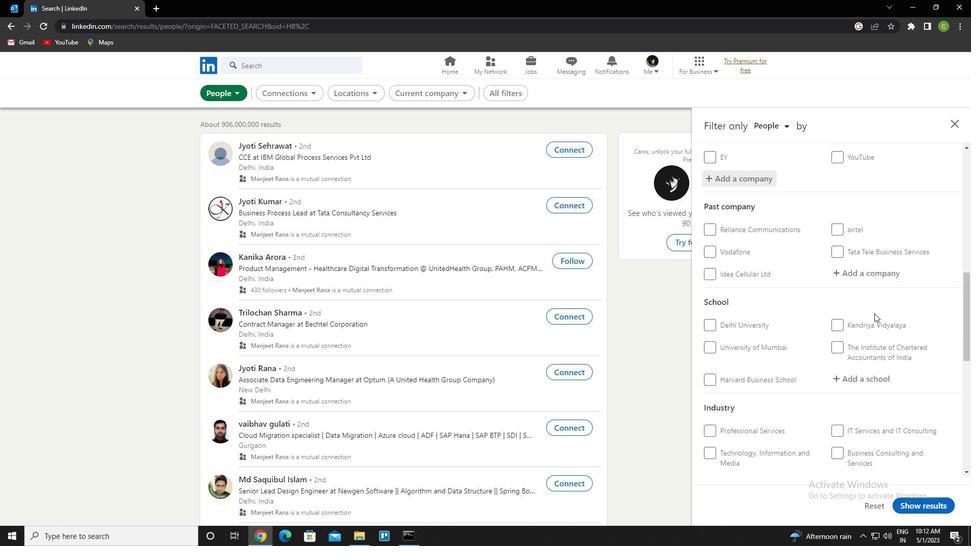 
Action: Mouse scrolled (874, 313) with delta (0, 0)
Screenshot: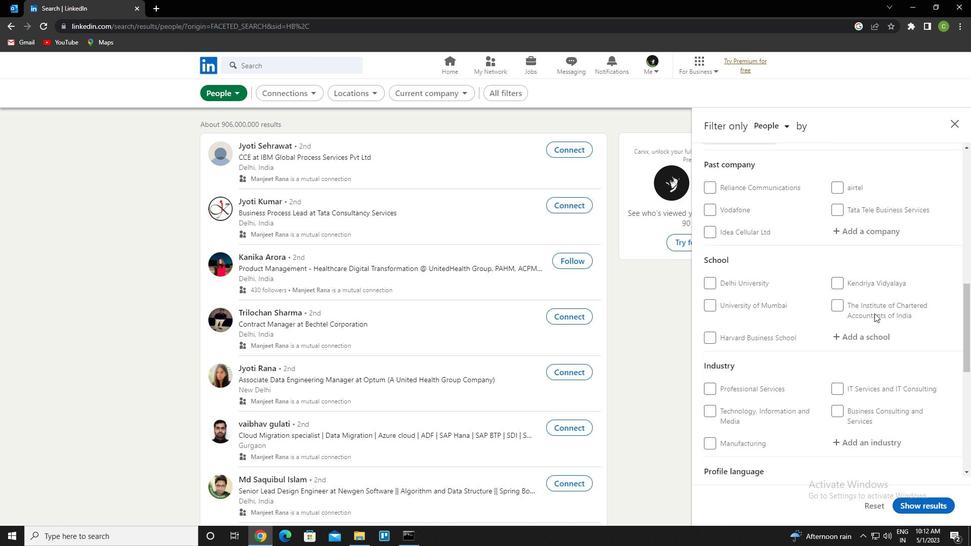 
Action: Mouse moved to (872, 327)
Screenshot: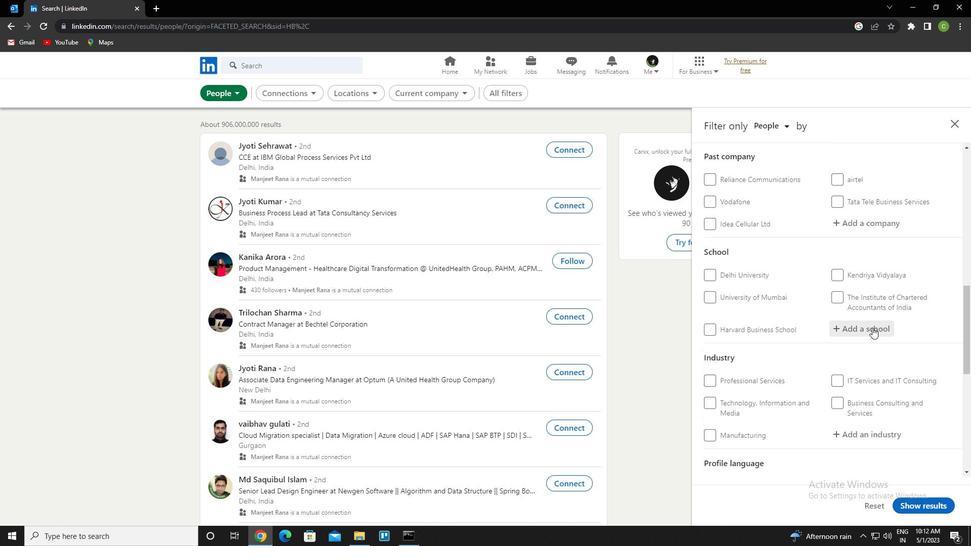 
Action: Mouse pressed left at (872, 327)
Screenshot: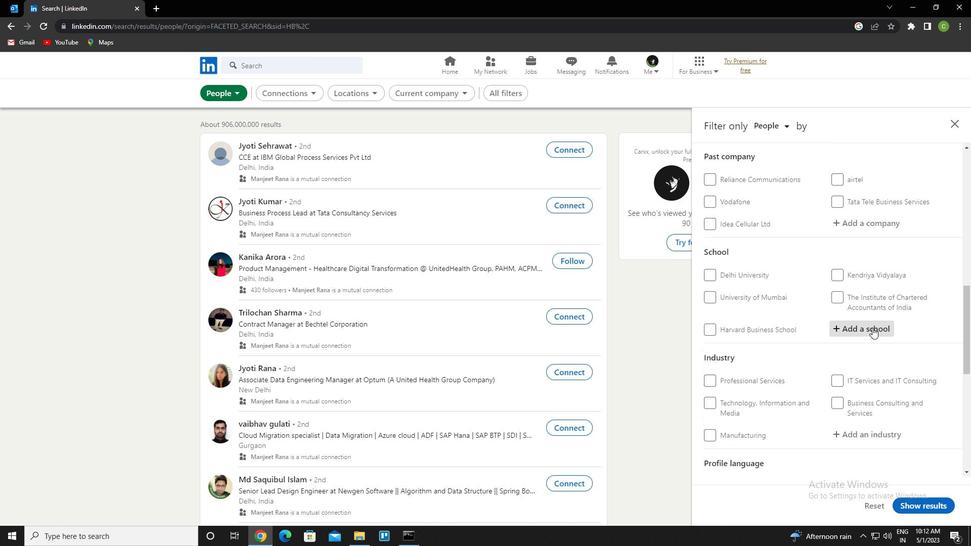 
Action: Key pressed <Key.caps_lock>thaigarajar<Key.enter>
Screenshot: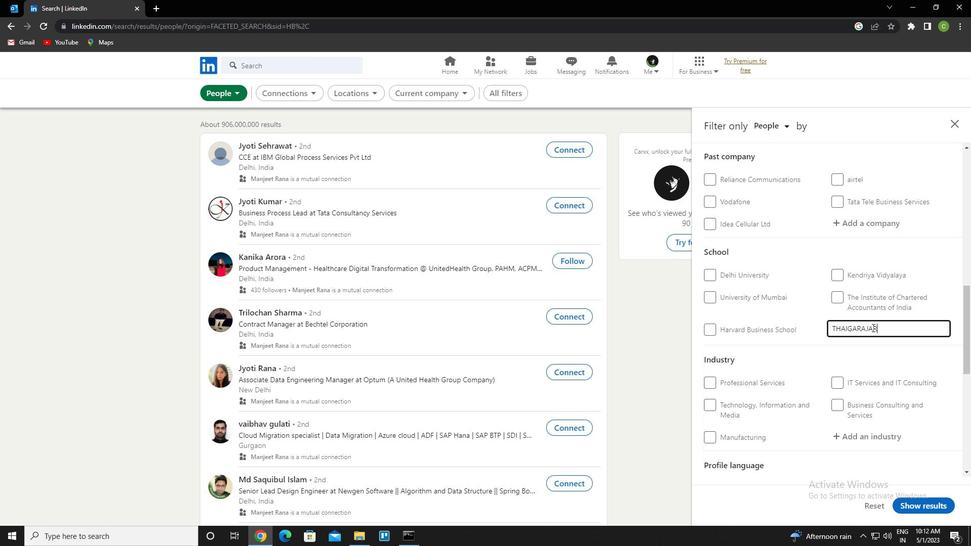 
Action: Mouse moved to (871, 327)
Screenshot: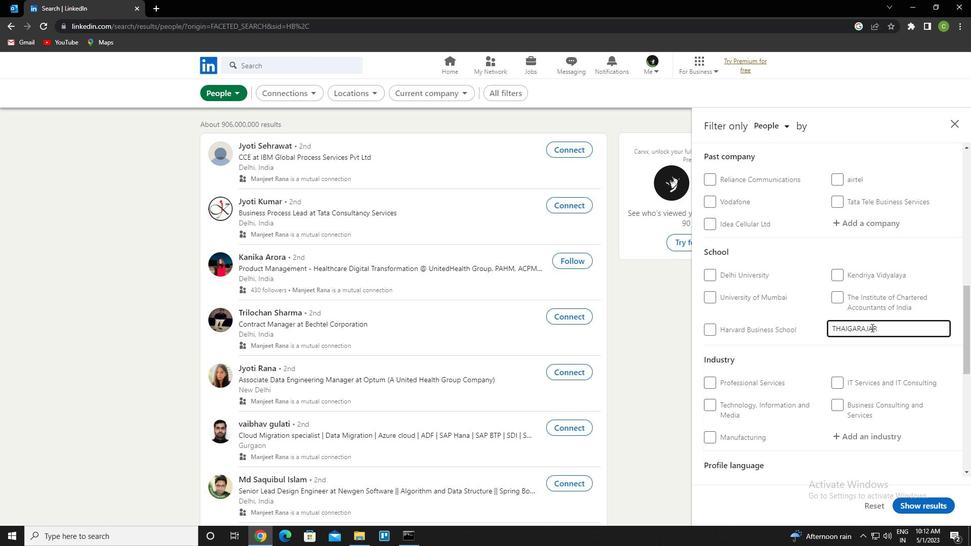 
Action: Mouse scrolled (871, 327) with delta (0, 0)
Screenshot: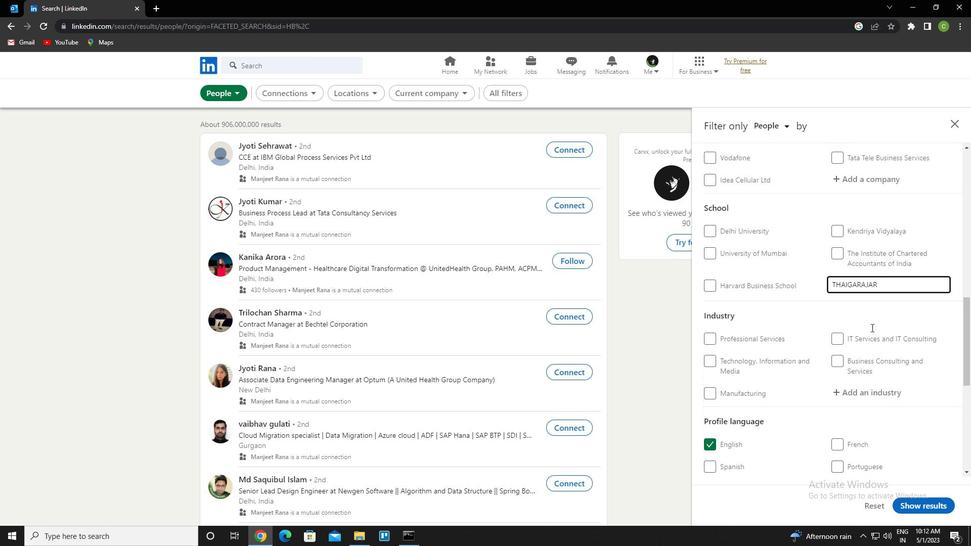 
Action: Mouse scrolled (871, 327) with delta (0, 0)
Screenshot: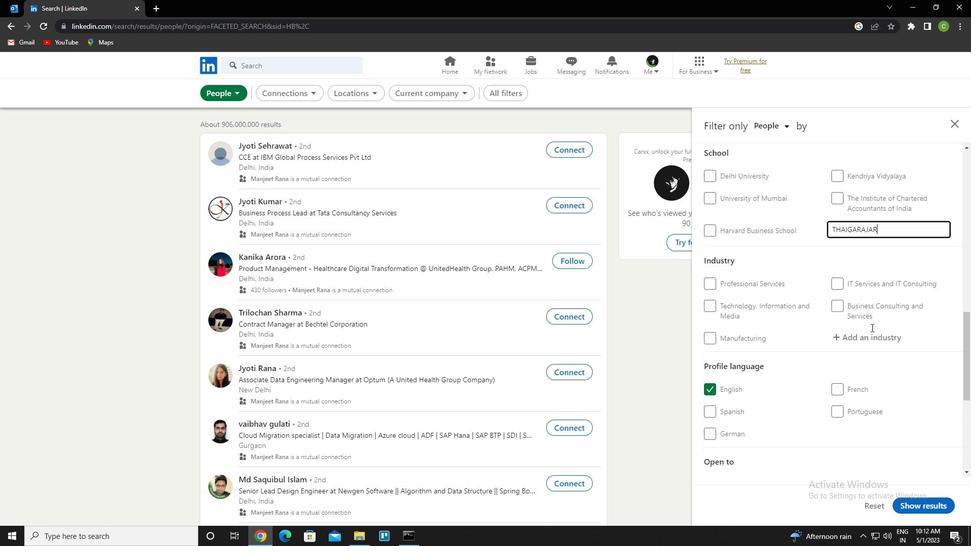 
Action: Mouse scrolled (871, 327) with delta (0, 0)
Screenshot: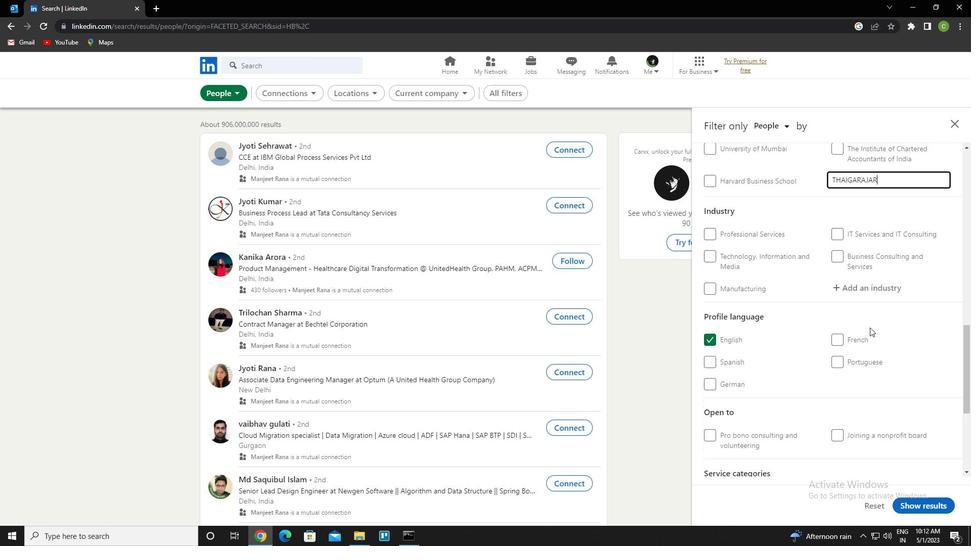 
Action: Mouse moved to (871, 286)
Screenshot: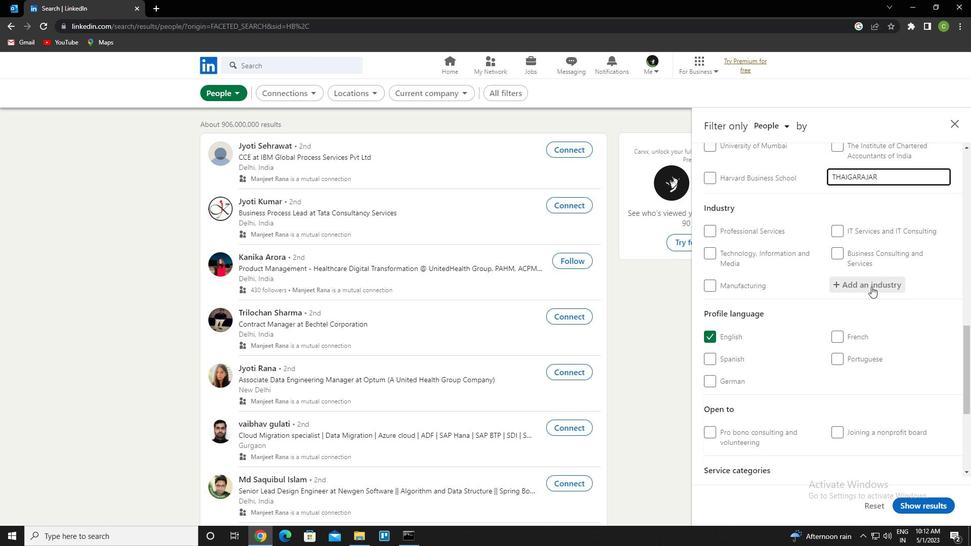 
Action: Mouse pressed left at (871, 286)
Screenshot: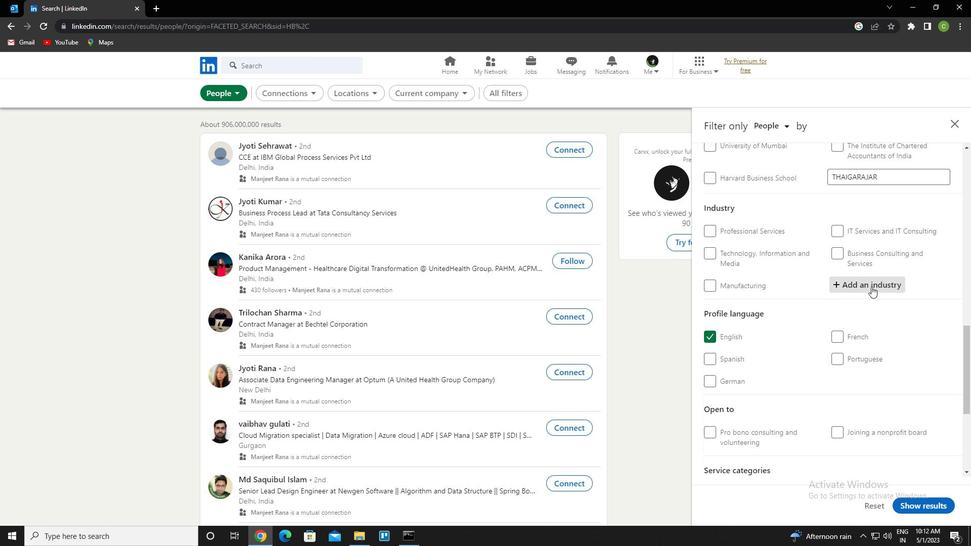 
Action: Key pressed c<Key.caps_lock>ollection<Key.down><Key.down><Key.enter>
Screenshot: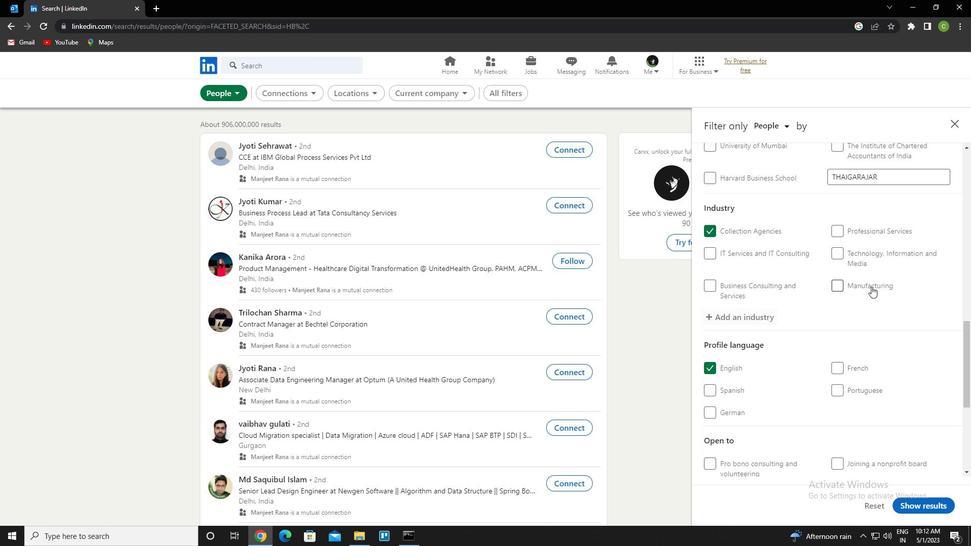 
Action: Mouse scrolled (871, 286) with delta (0, 0)
Screenshot: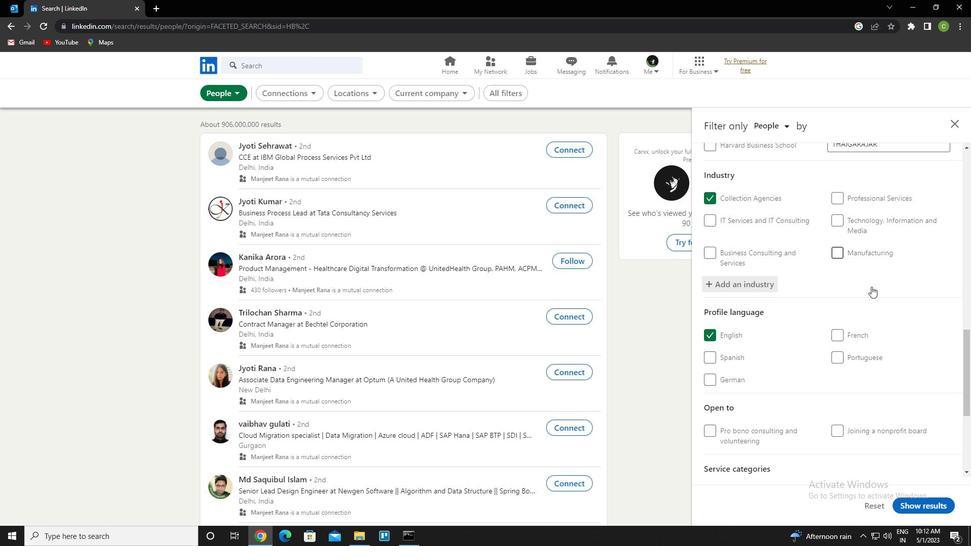 
Action: Mouse scrolled (871, 286) with delta (0, 0)
Screenshot: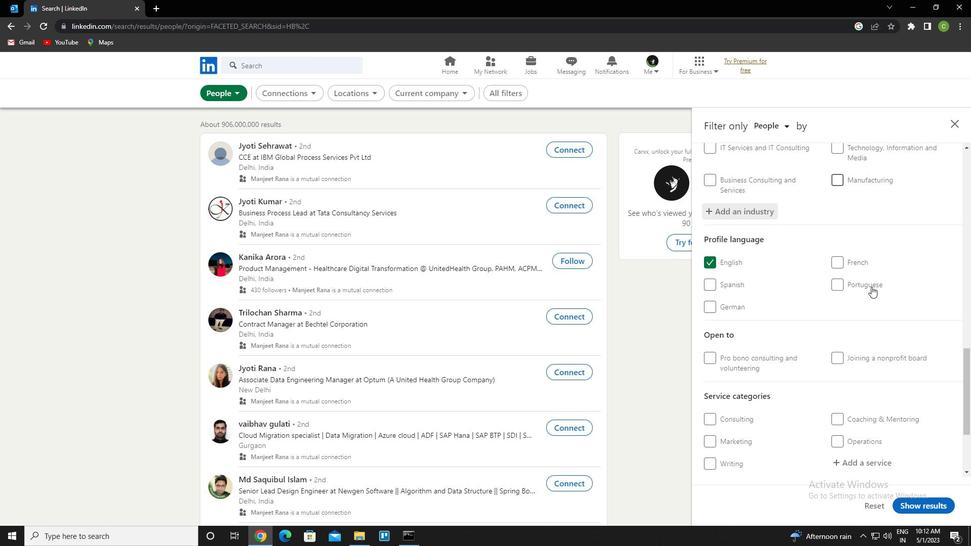 
Action: Mouse scrolled (871, 286) with delta (0, 0)
Screenshot: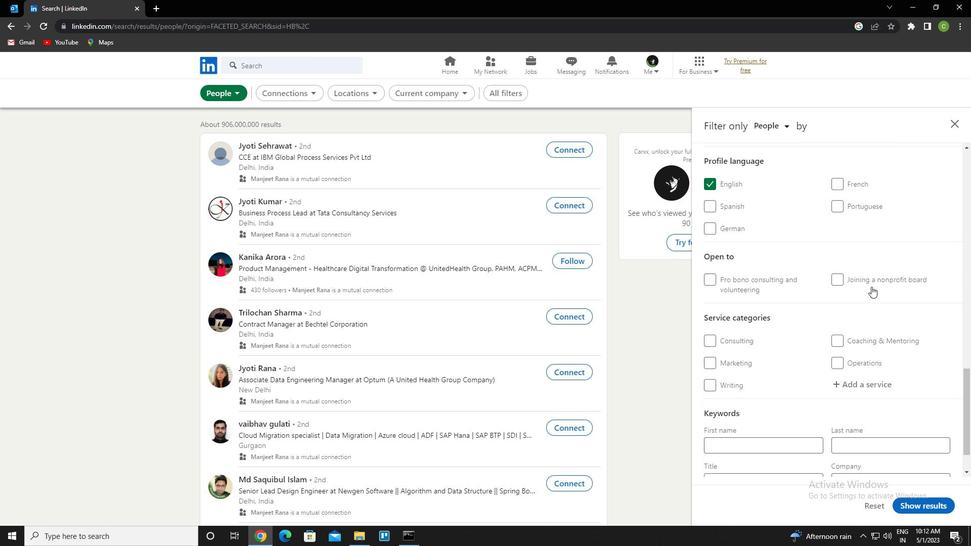 
Action: Mouse scrolled (871, 286) with delta (0, 0)
Screenshot: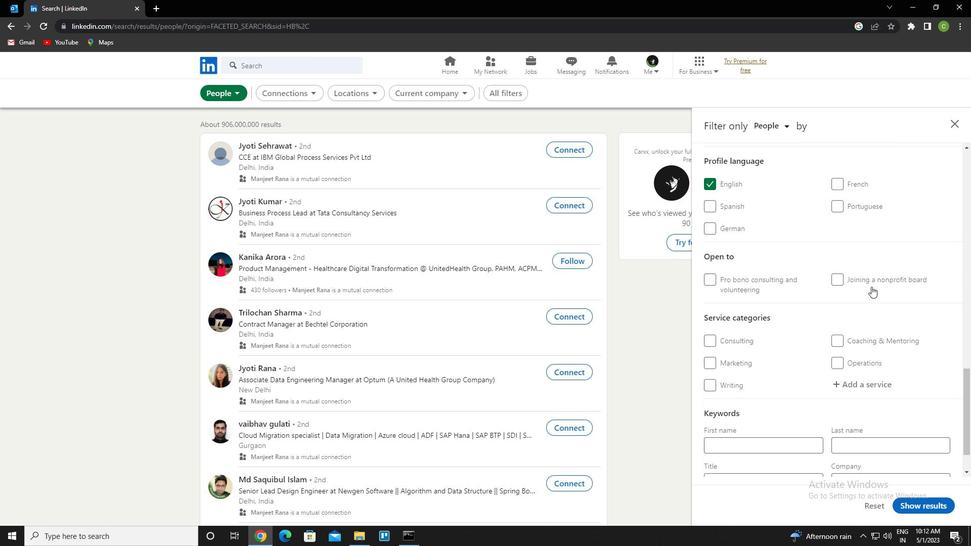 
Action: Mouse scrolled (871, 286) with delta (0, 0)
Screenshot: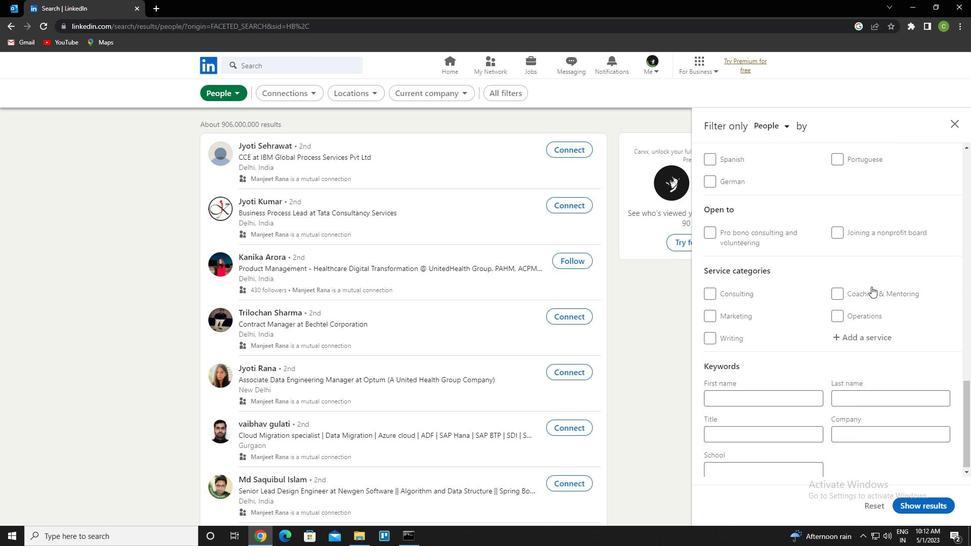 
Action: Mouse scrolled (871, 286) with delta (0, 0)
Screenshot: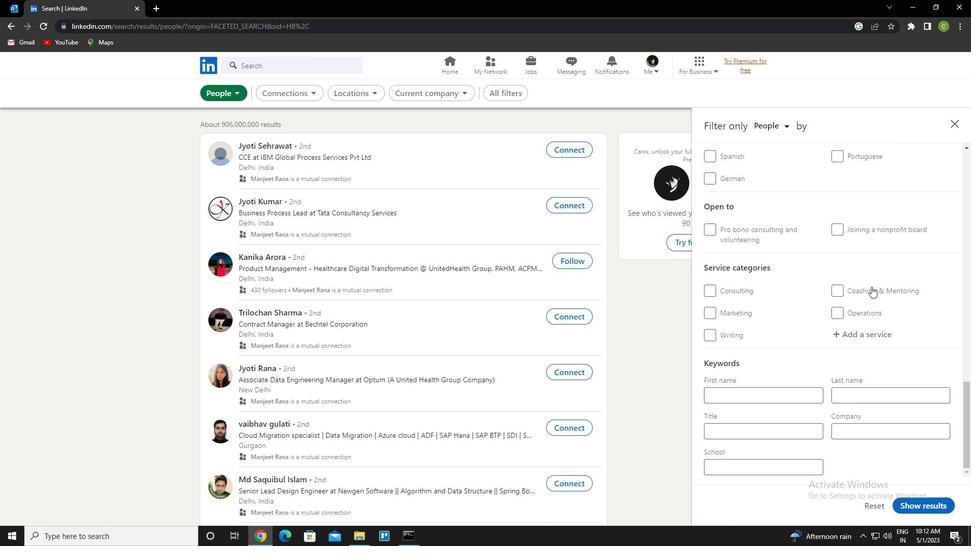 
Action: Mouse moved to (875, 339)
Screenshot: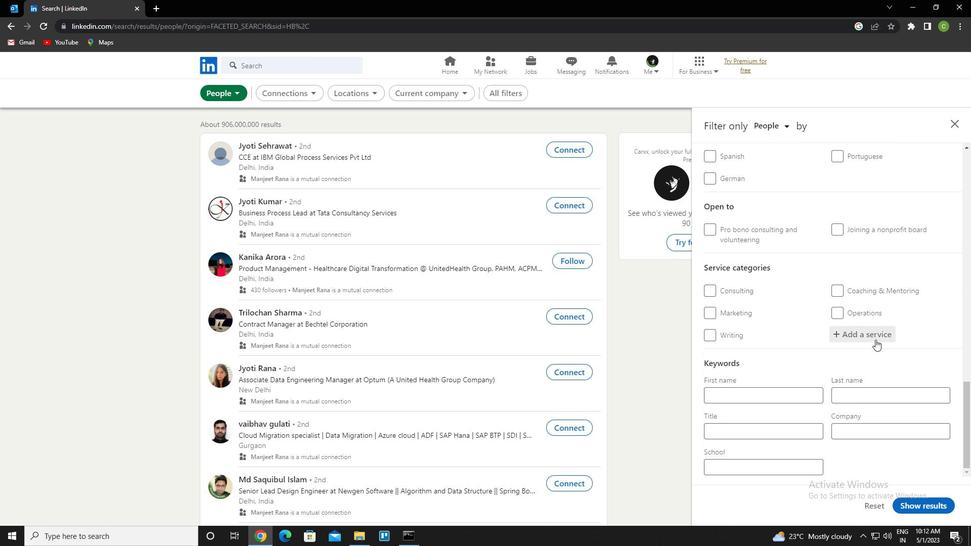 
Action: Mouse pressed left at (875, 339)
Screenshot: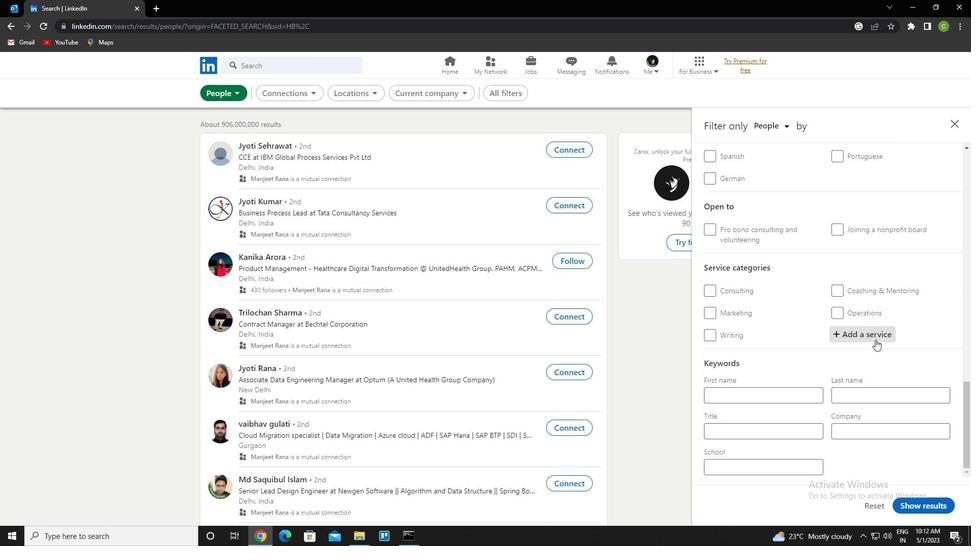 
Action: Key pressed <Key.shift><Key.caps_lock>P<Key.caps_lock>UBLIC<Key.down><Key.down><Key.enter>
Screenshot: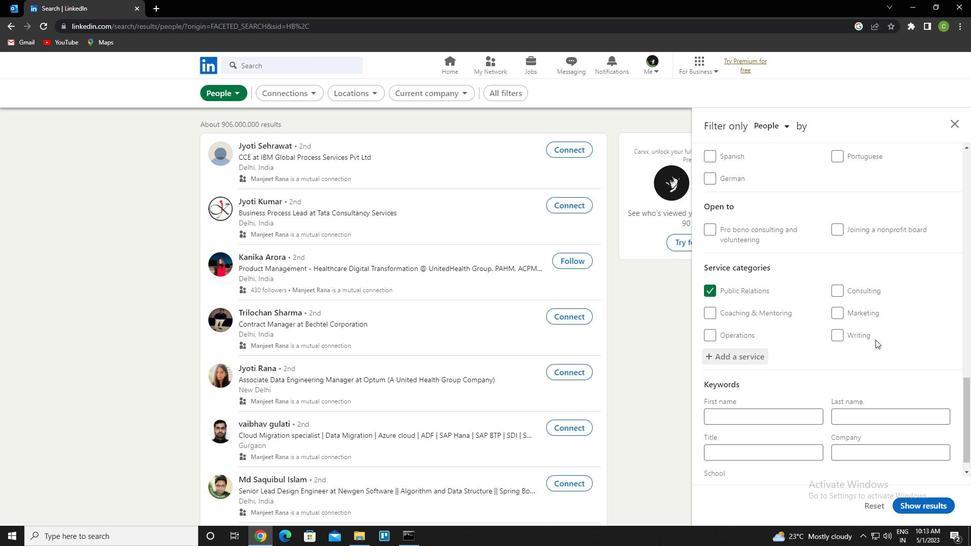 
Action: Mouse moved to (753, 339)
Screenshot: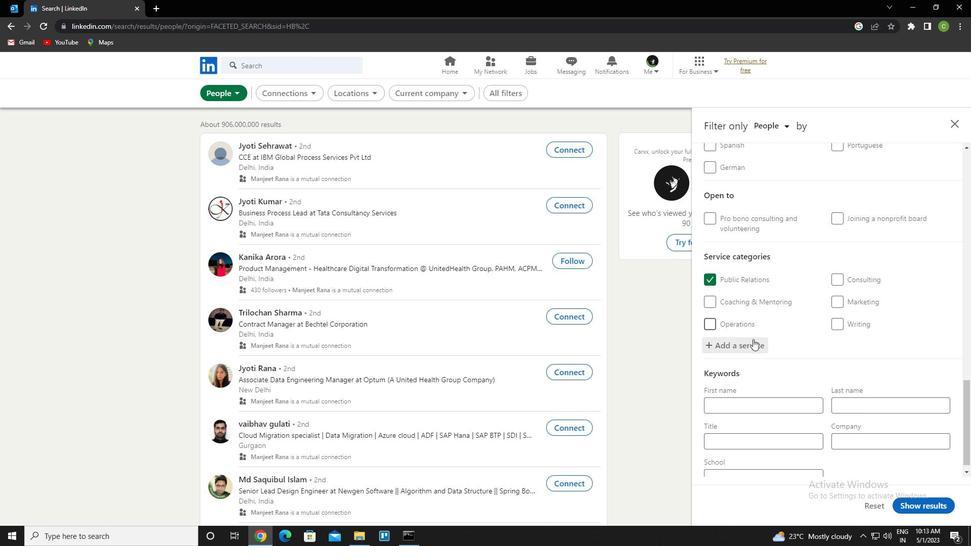 
Action: Mouse scrolled (753, 338) with delta (0, 0)
Screenshot: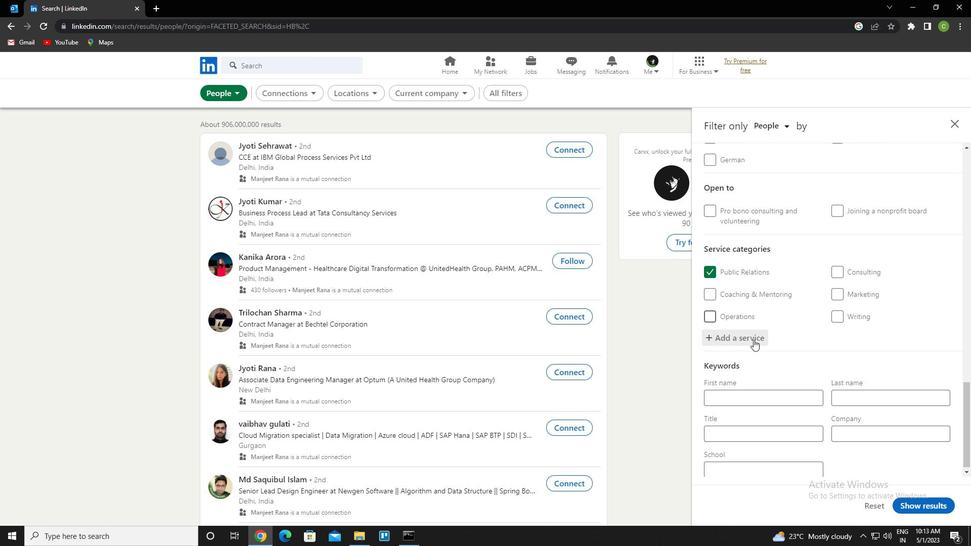 
Action: Mouse moved to (753, 339)
Screenshot: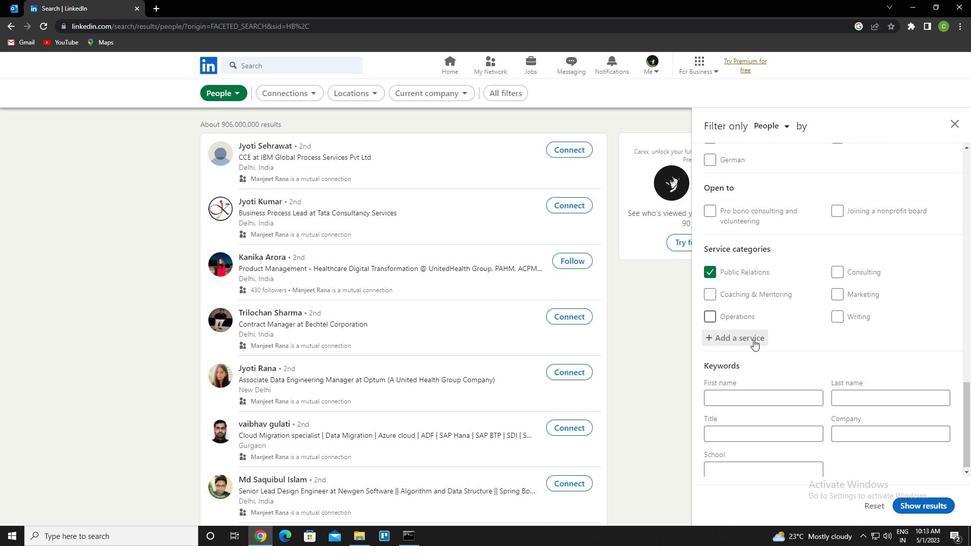 
Action: Mouse scrolled (753, 338) with delta (0, 0)
Screenshot: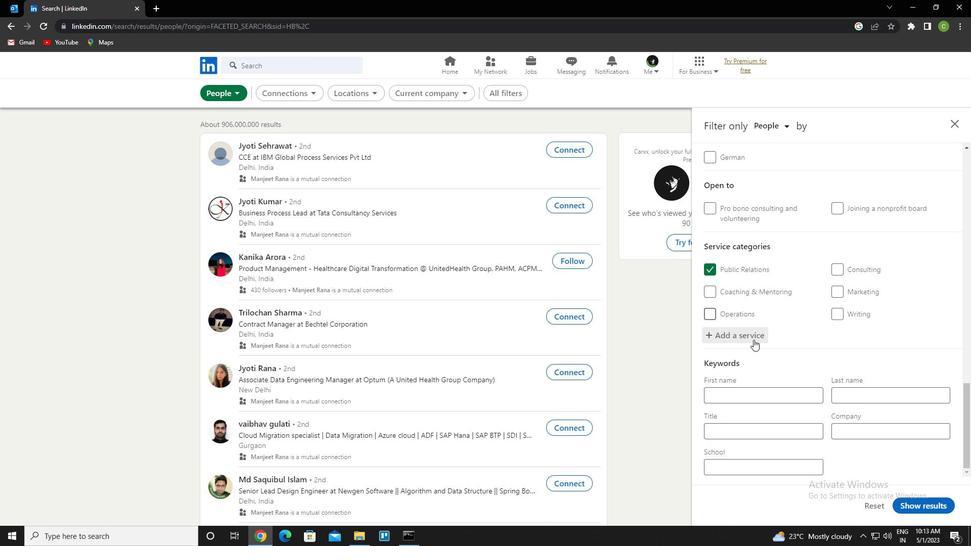 
Action: Mouse scrolled (753, 338) with delta (0, 0)
Screenshot: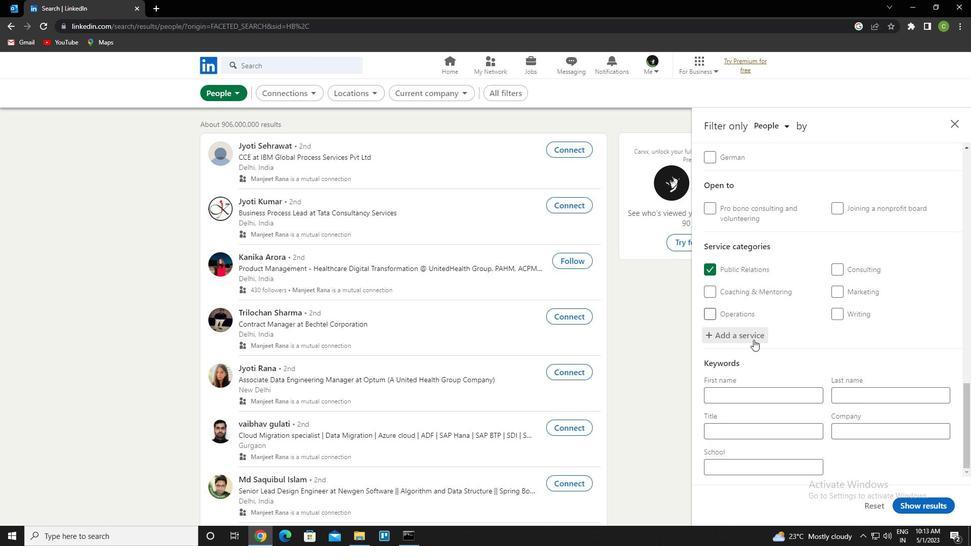 
Action: Mouse scrolled (753, 338) with delta (0, 0)
Screenshot: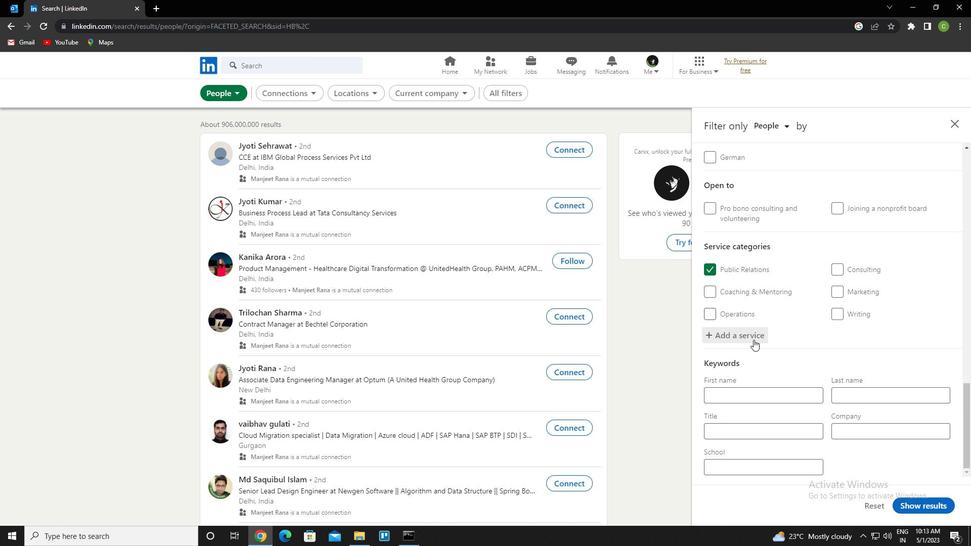 
Action: Mouse moved to (753, 339)
Screenshot: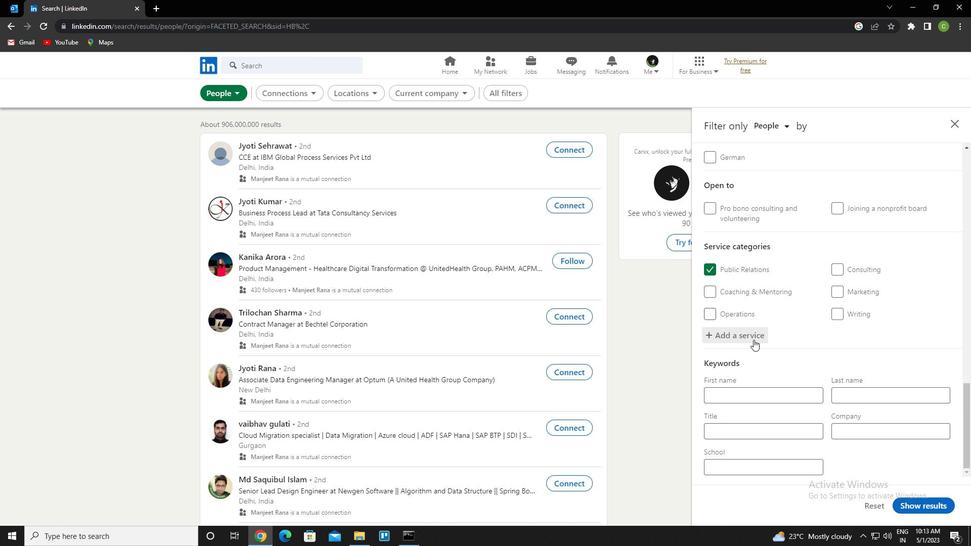
Action: Mouse scrolled (753, 339) with delta (0, 0)
Screenshot: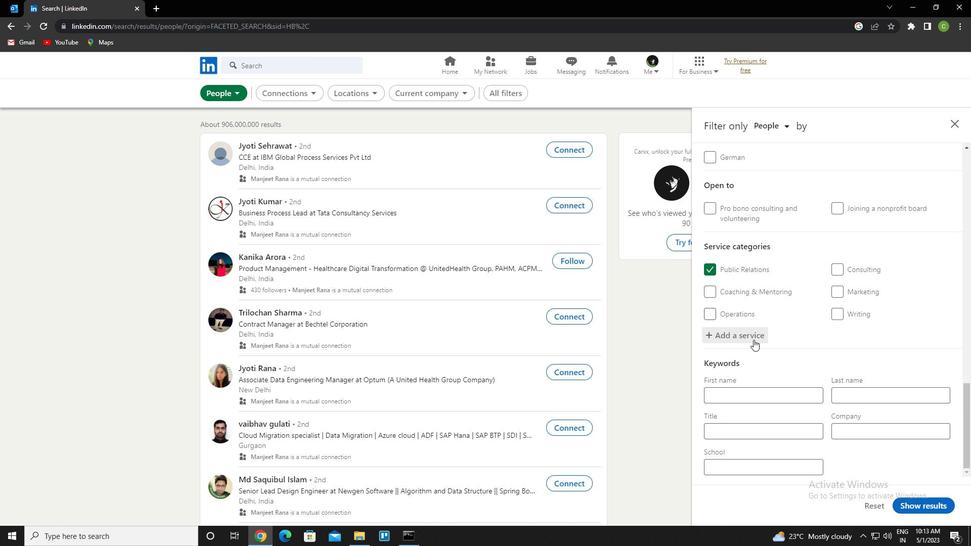 
Action: Mouse scrolled (753, 339) with delta (0, 0)
Screenshot: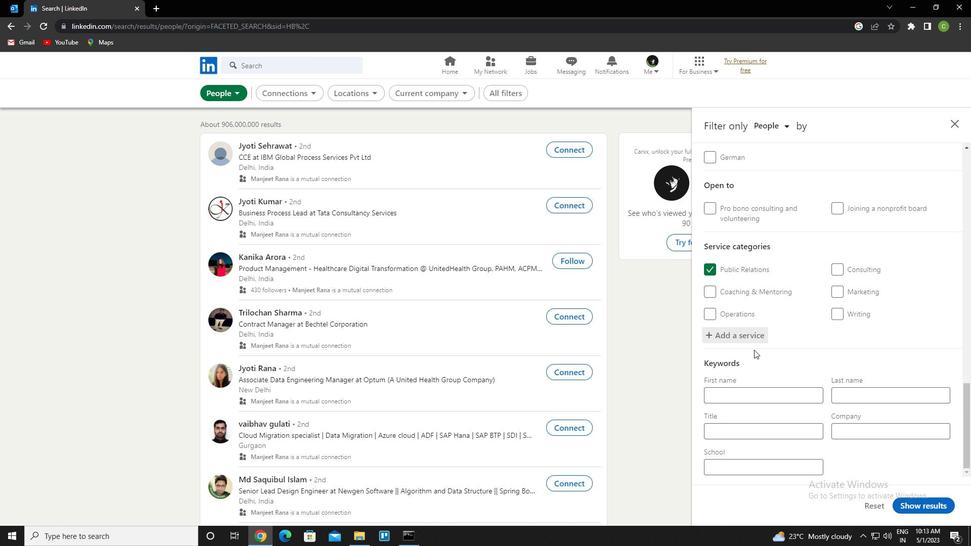 
Action: Mouse moved to (758, 437)
Screenshot: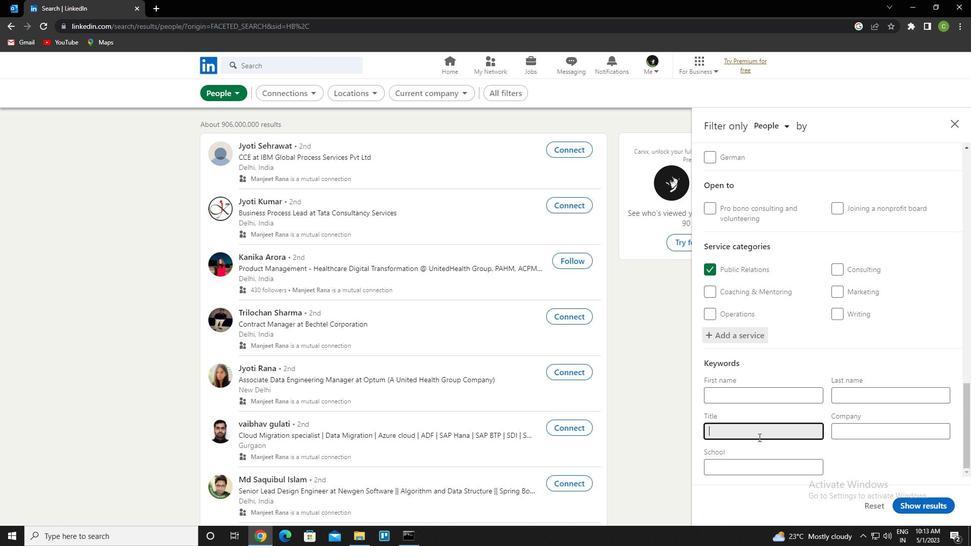 
Action: Mouse pressed left at (758, 437)
Screenshot: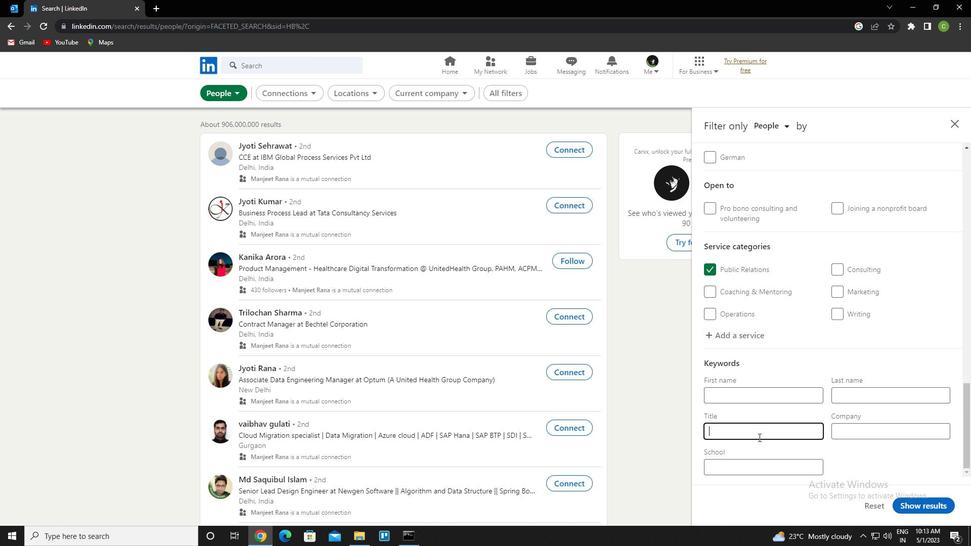 
Action: Key pressed <Key.caps_lock>R<Key.caps_lock>ESTAURANT<Key.space><Key.caps_lock>C<Key.caps_lock>HAIN<Key.space><Key.caps_lock>E<Key.caps_lock>XECUTIVE
Screenshot: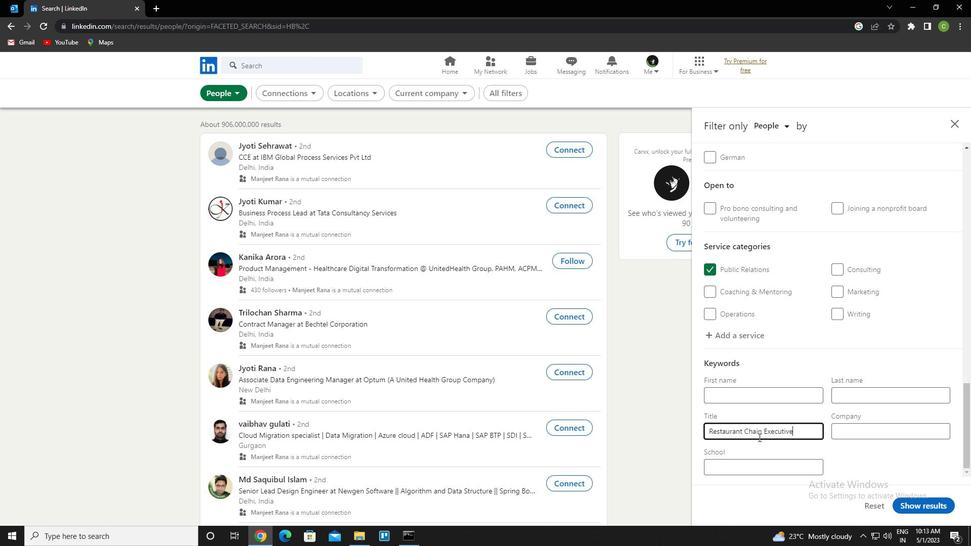 
Action: Mouse moved to (931, 513)
Screenshot: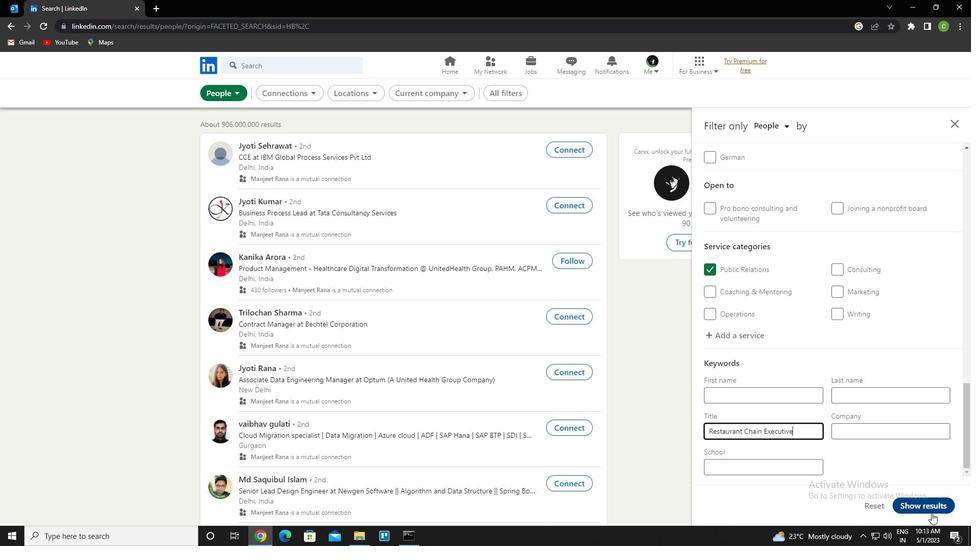 
Action: Mouse pressed left at (931, 513)
Screenshot: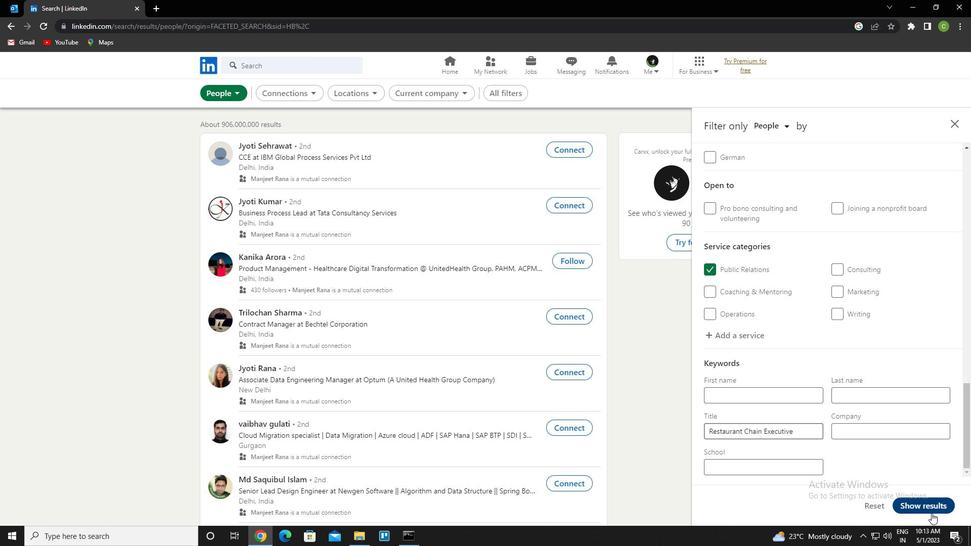 
Action: Mouse moved to (493, 373)
Screenshot: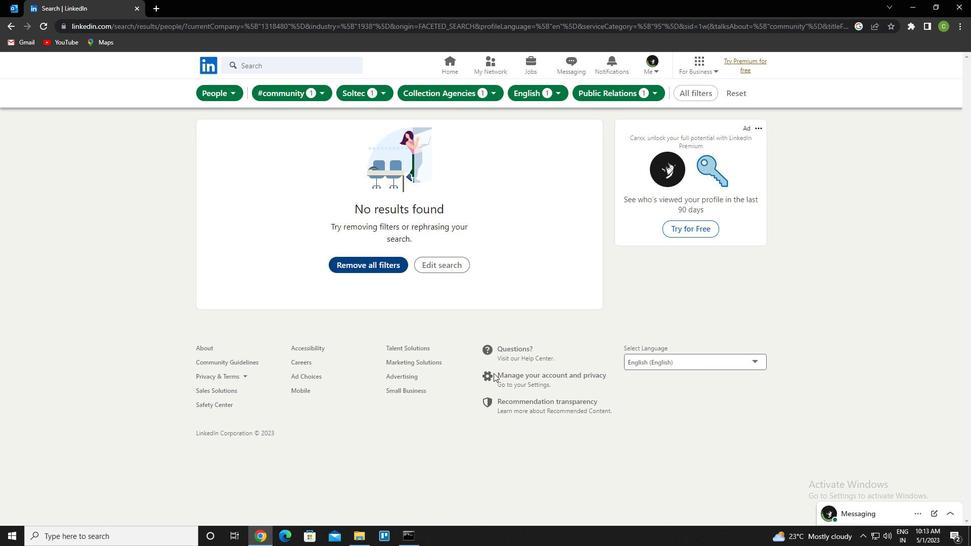 
